 Task: Find a place to stay in Wadowice, Poland, from June 5 to June 16 for 2 adults. Set the price range between ₹14,000 and ₹18,000, with 1 bedroom, 1 bed, and 1 bathroom. Choose property types as house and flat, and select amenities like Wifi and washing machine. Filter host language to English.
Action: Mouse moved to (462, 118)
Screenshot: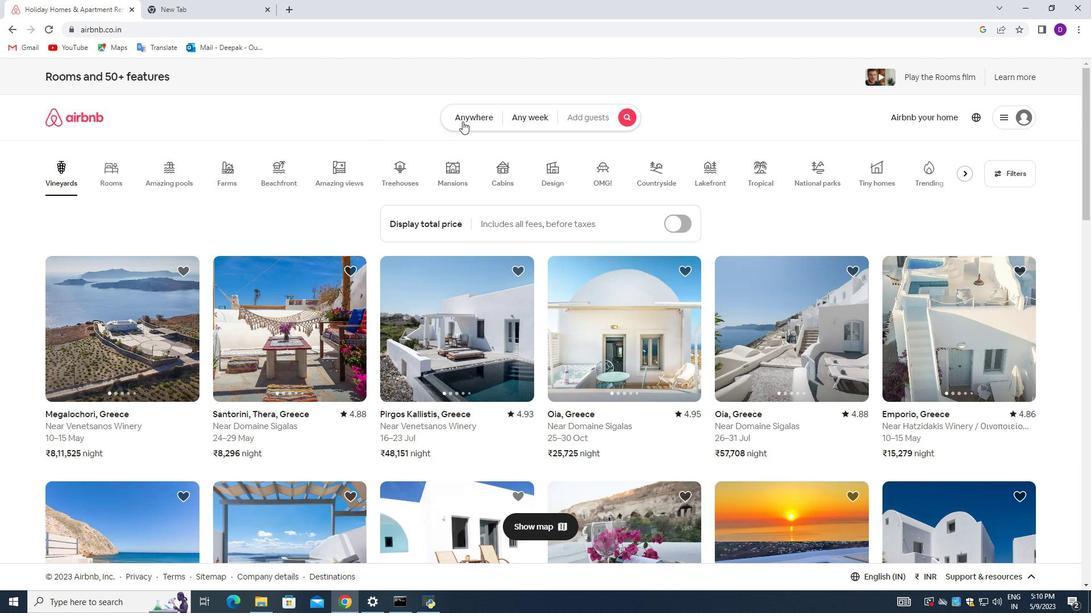 
Action: Mouse pressed left at (462, 118)
Screenshot: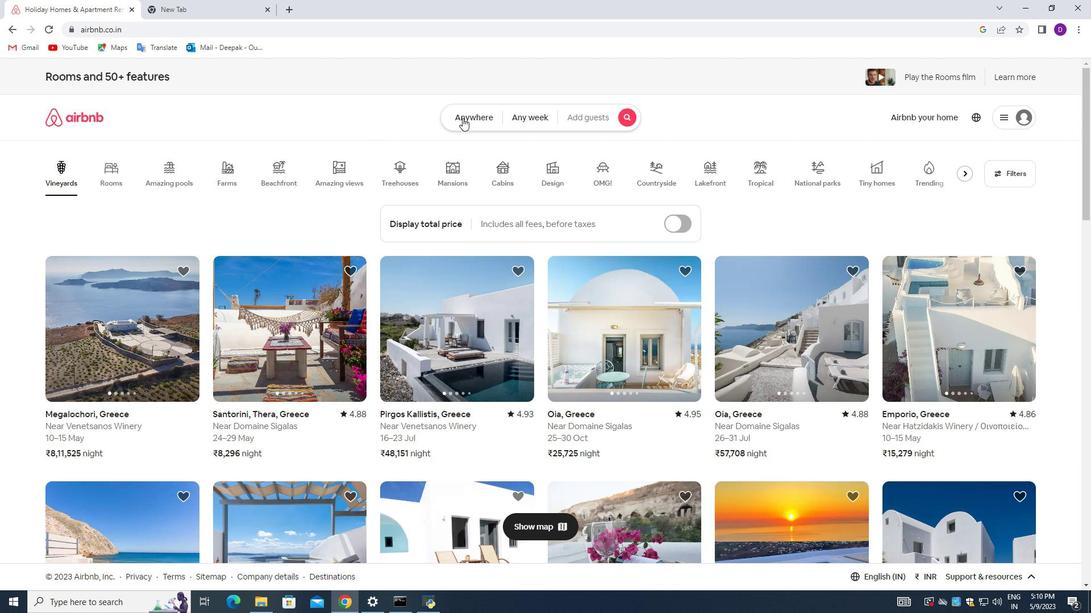 
Action: Mouse moved to (388, 162)
Screenshot: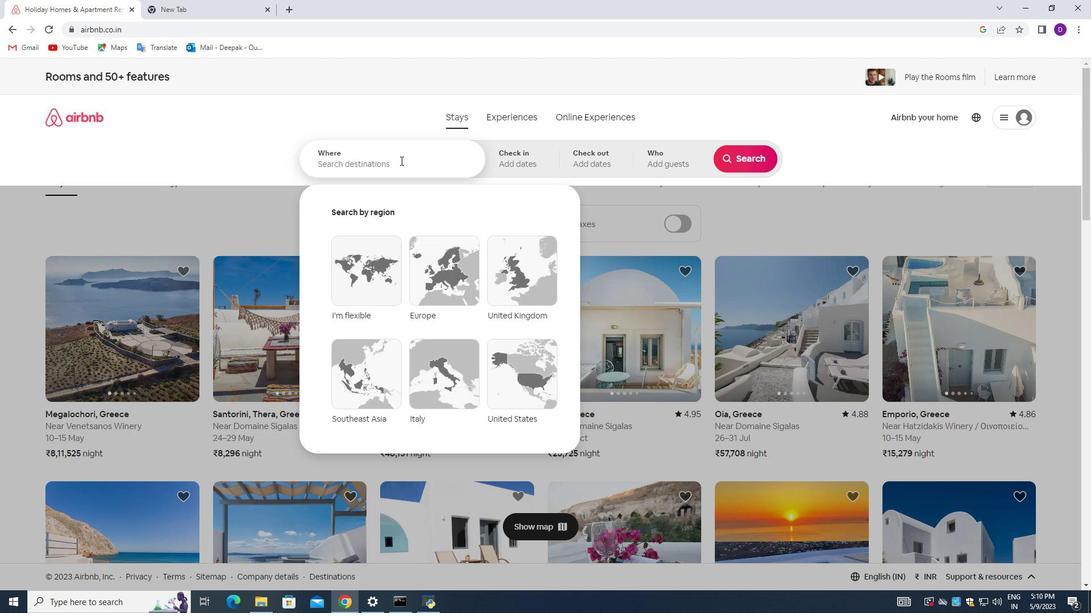 
Action: Mouse pressed left at (388, 162)
Screenshot: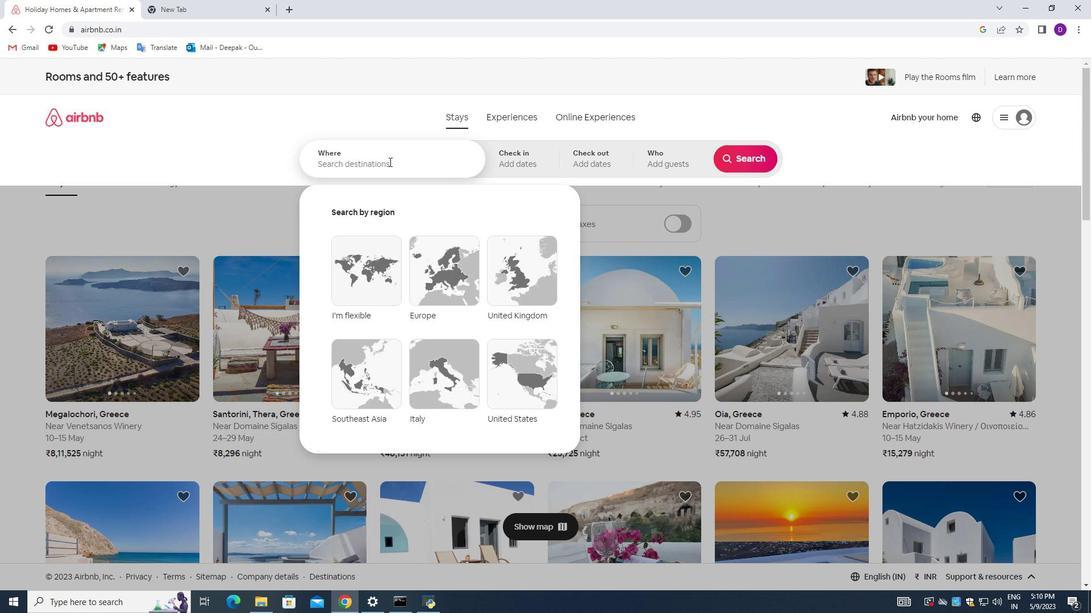 
Action: Mouse moved to (211, 270)
Screenshot: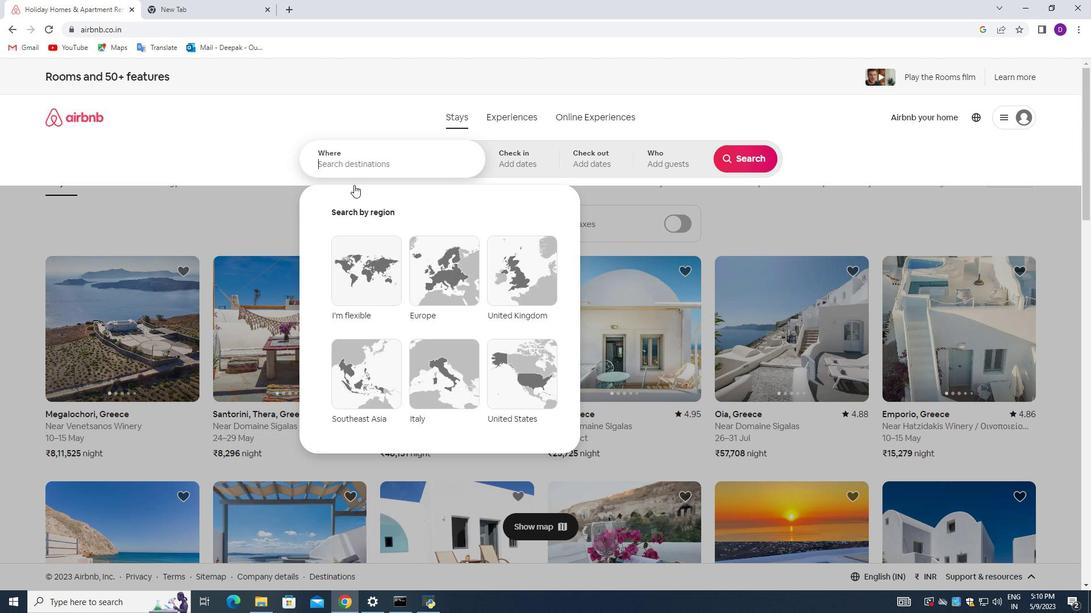 
Action: Key pressed <Key.shift_r>Wadowice,<Key.space><Key.shift>Poland<Key.enter>
Screenshot: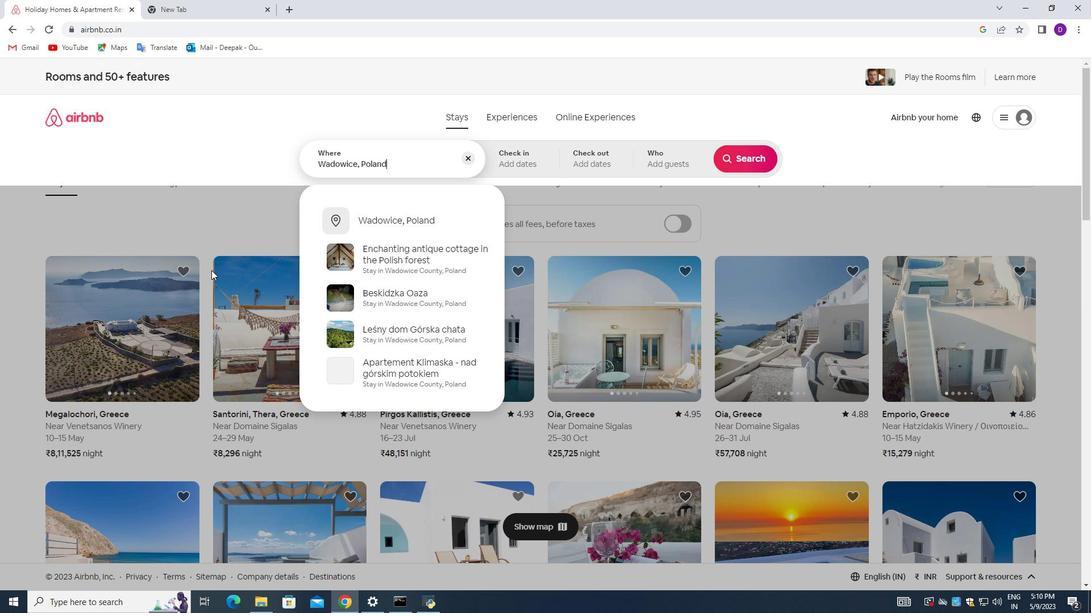 
Action: Mouse moved to (599, 327)
Screenshot: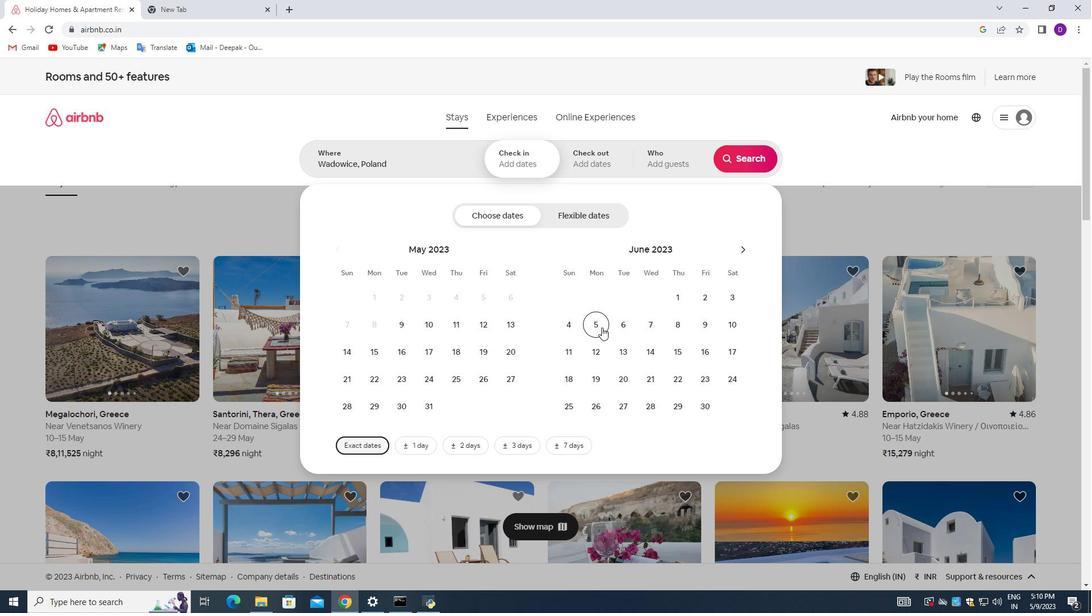 
Action: Mouse pressed left at (599, 327)
Screenshot: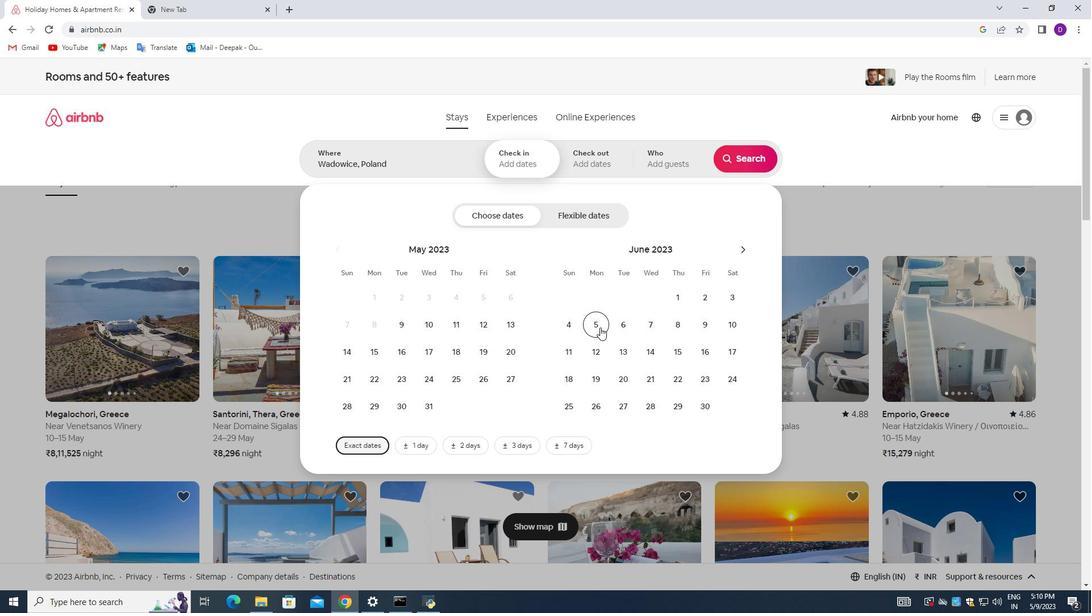
Action: Mouse moved to (696, 347)
Screenshot: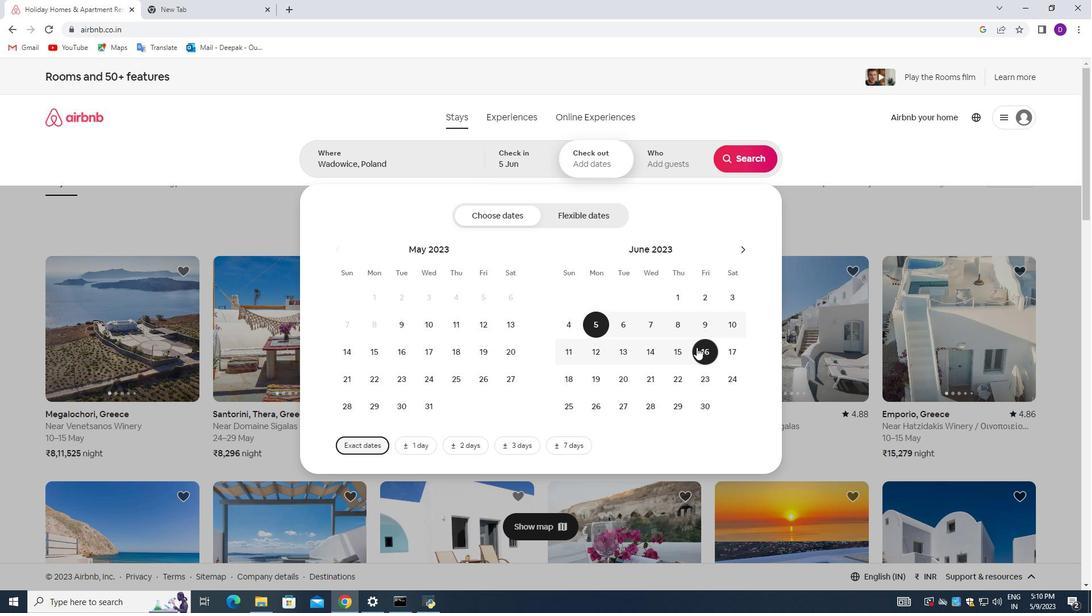 
Action: Mouse pressed left at (696, 347)
Screenshot: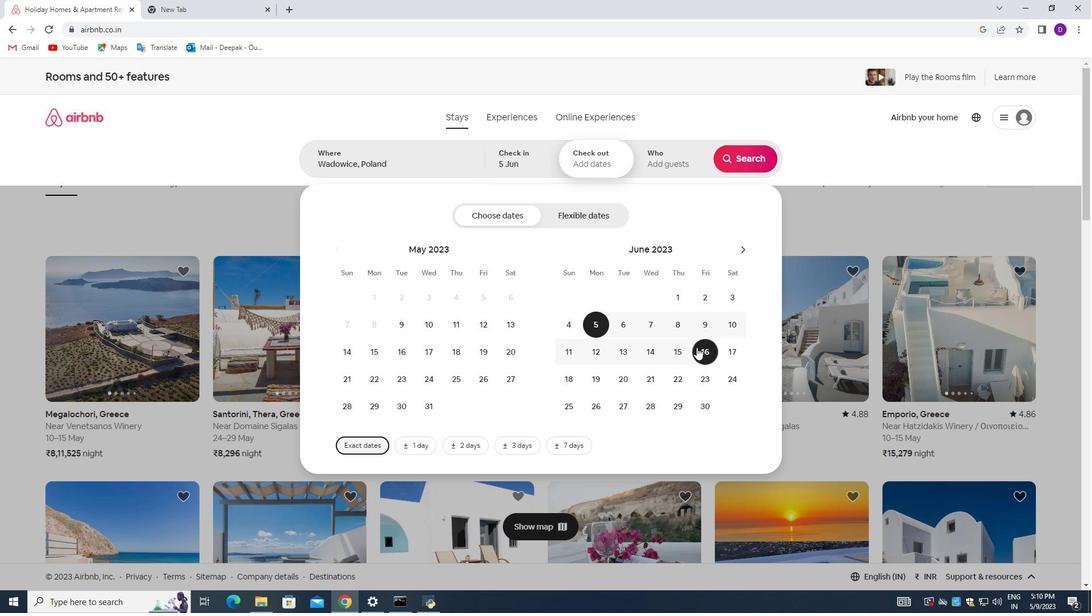 
Action: Mouse moved to (661, 158)
Screenshot: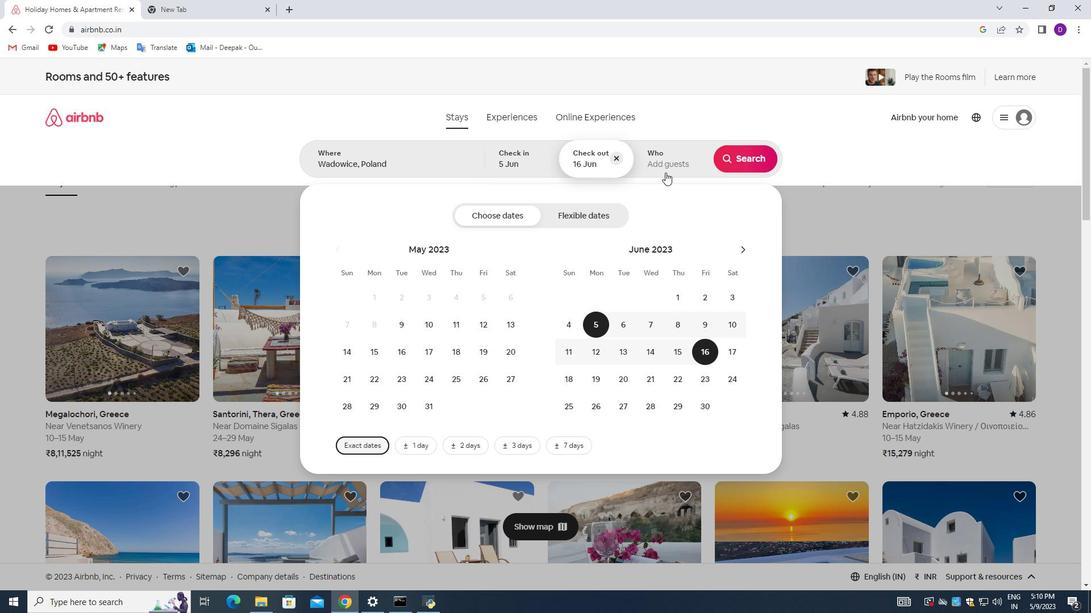 
Action: Mouse pressed left at (661, 158)
Screenshot: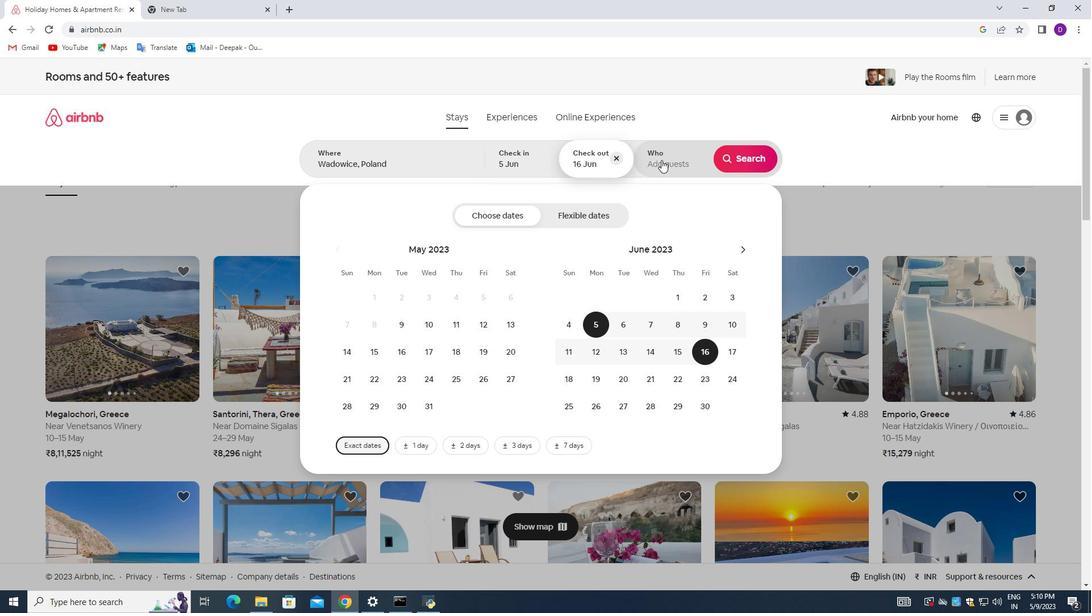 
Action: Mouse moved to (747, 219)
Screenshot: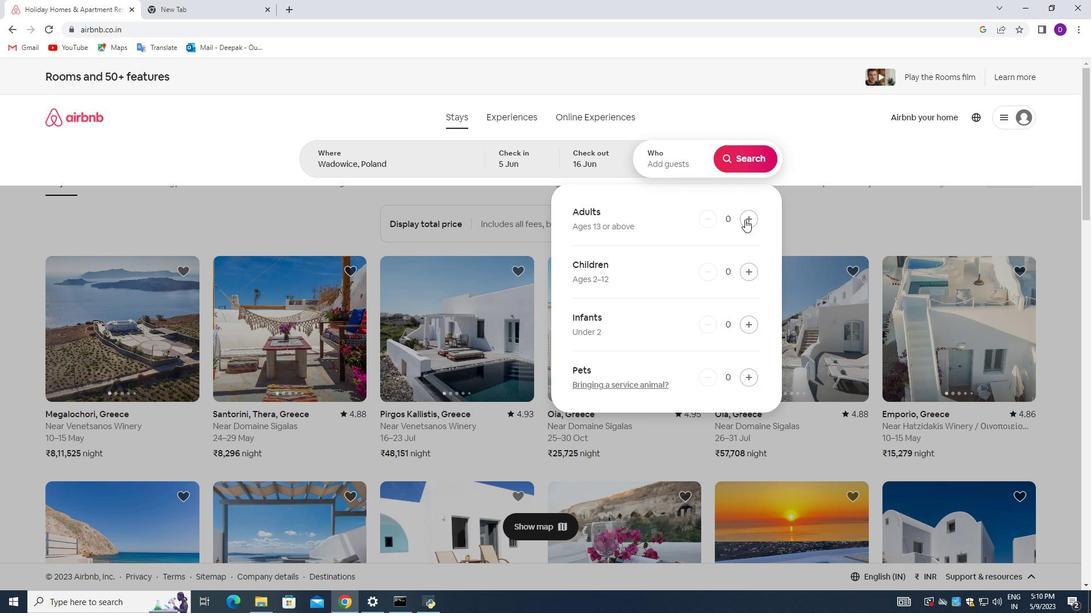 
Action: Mouse pressed left at (747, 219)
Screenshot: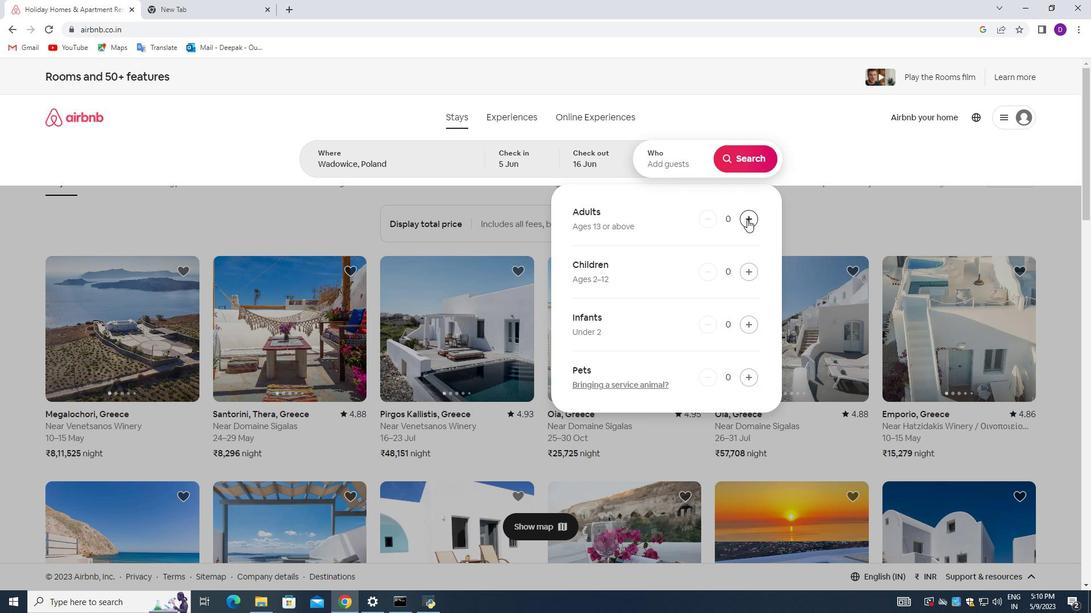 
Action: Mouse pressed left at (747, 219)
Screenshot: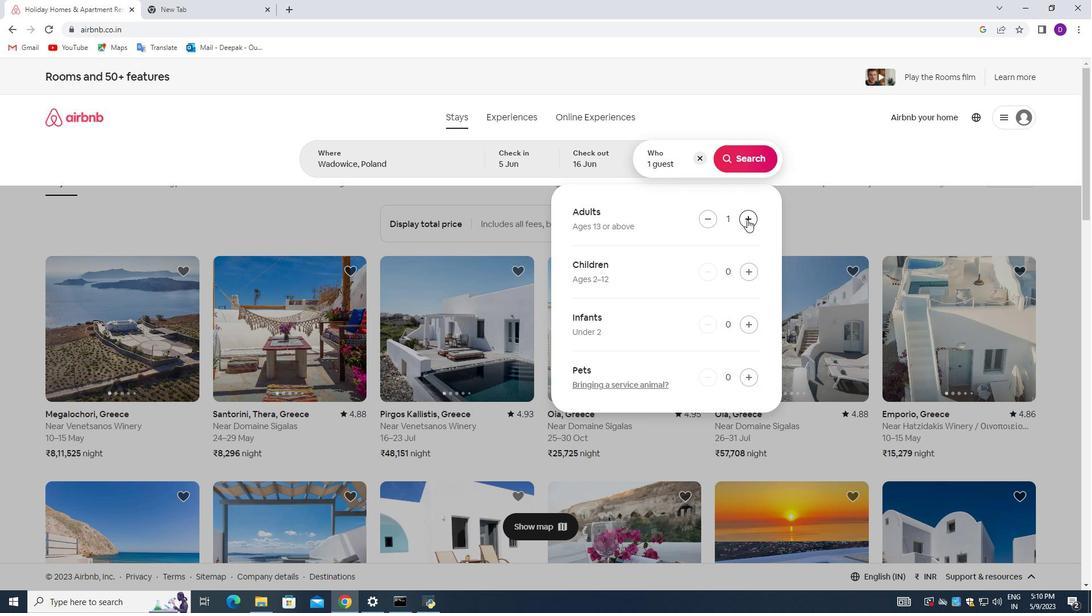
Action: Mouse moved to (746, 158)
Screenshot: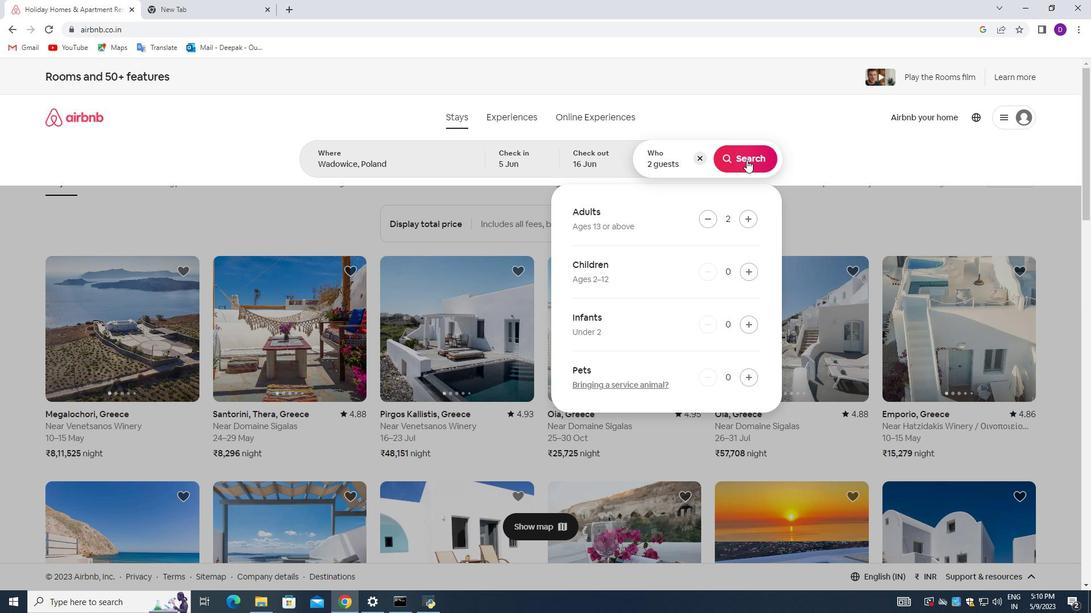 
Action: Mouse pressed left at (746, 158)
Screenshot: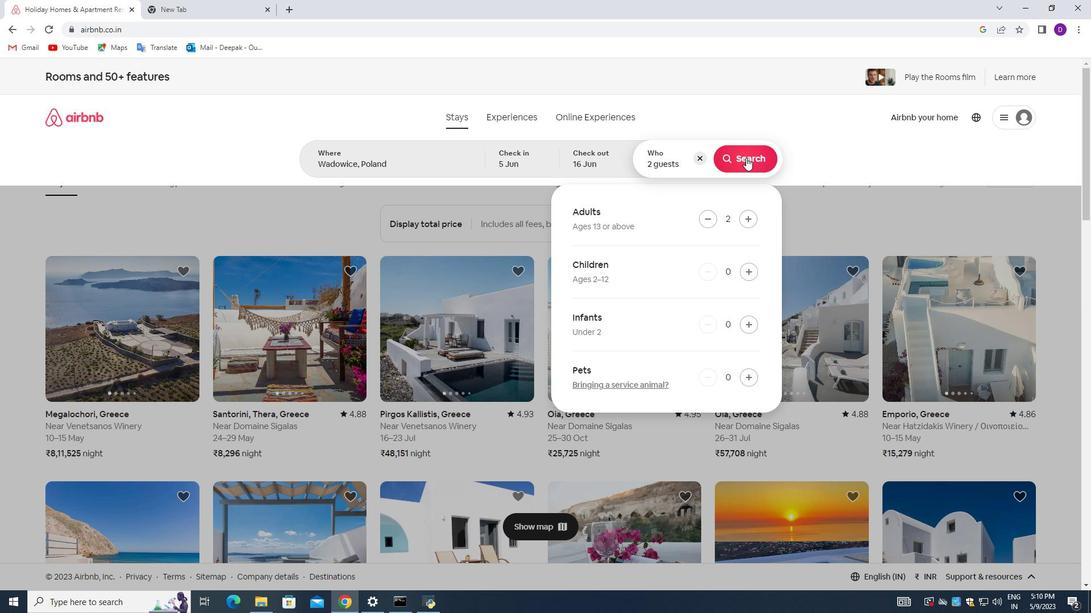 
Action: Mouse moved to (1028, 128)
Screenshot: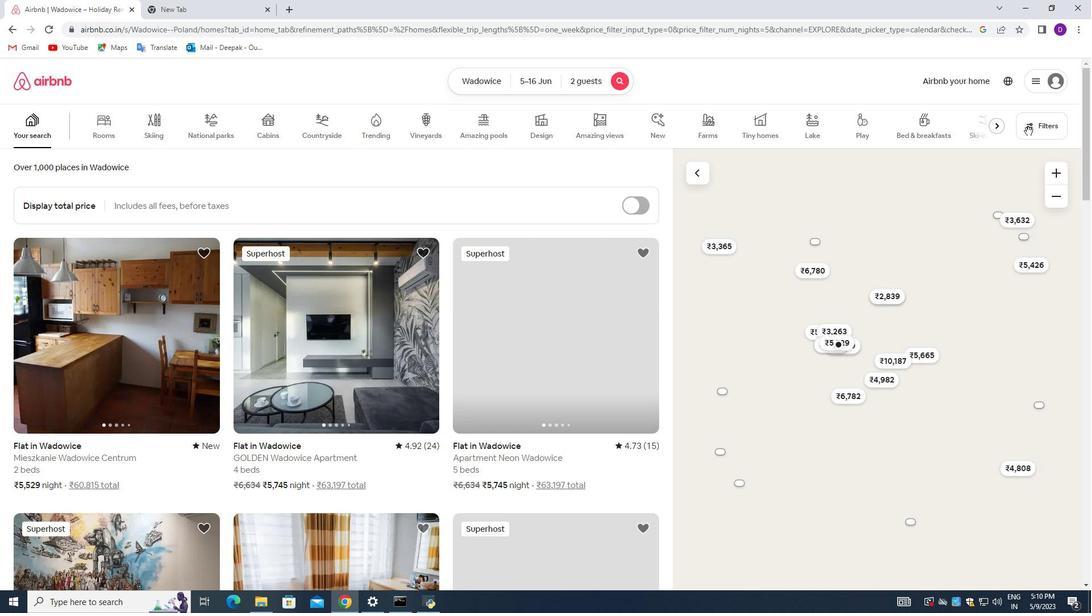 
Action: Mouse pressed left at (1028, 128)
Screenshot: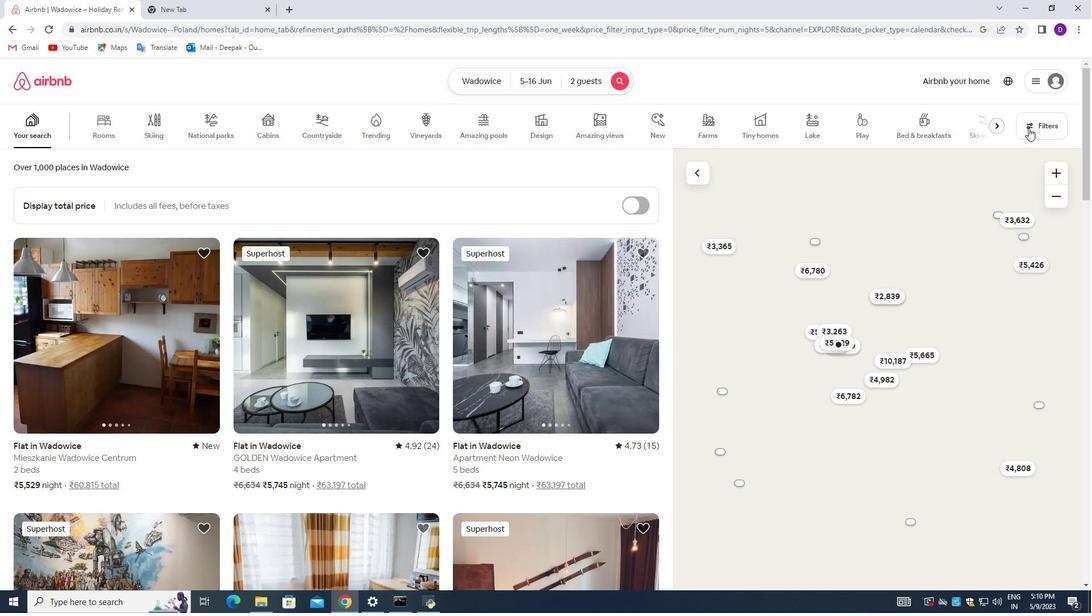 
Action: Mouse moved to (397, 408)
Screenshot: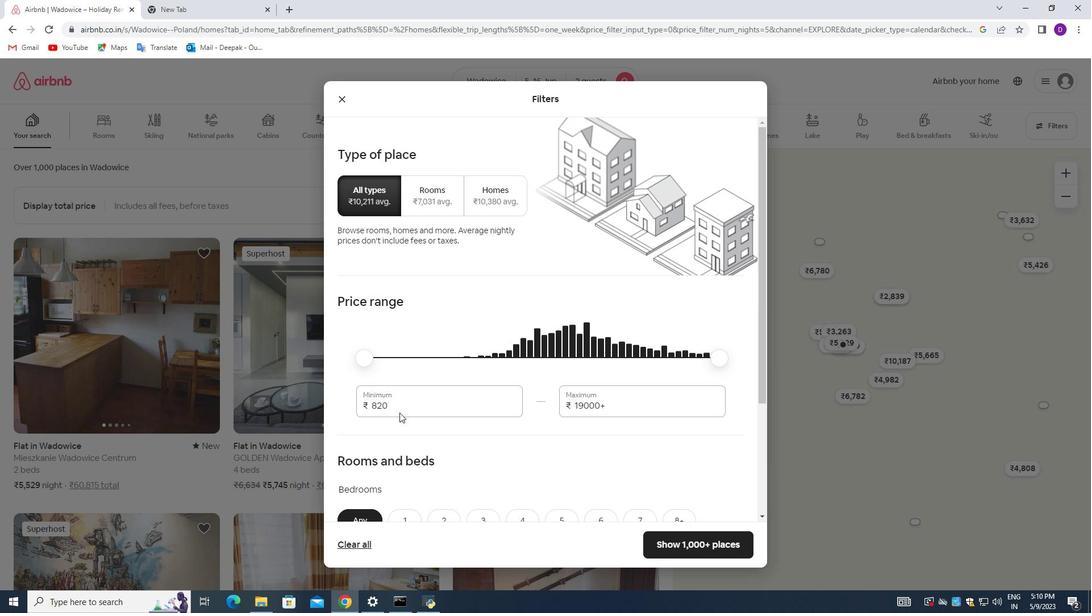
Action: Mouse pressed left at (397, 408)
Screenshot: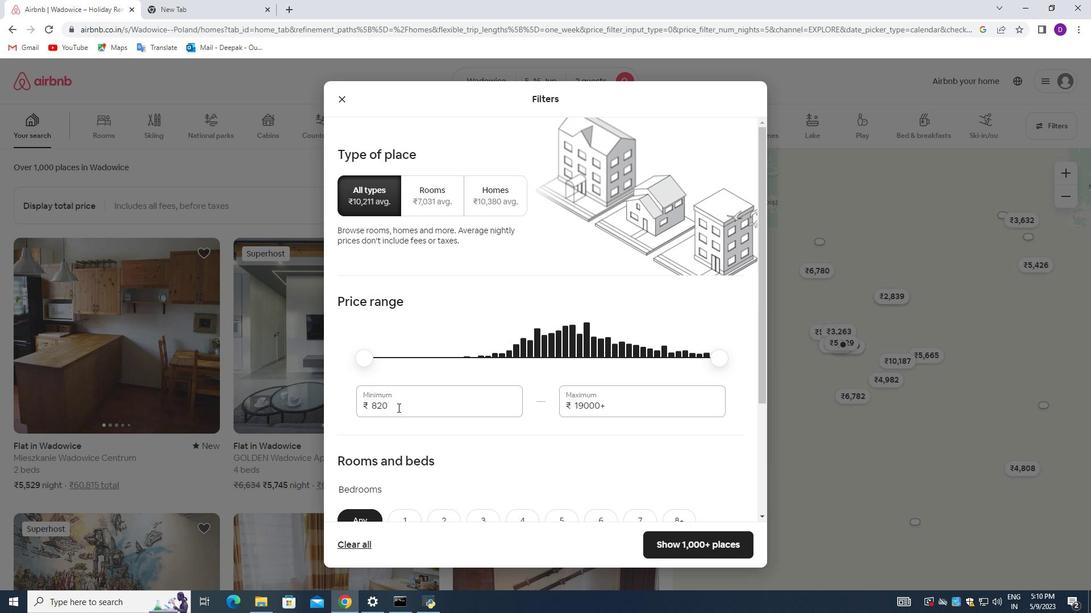 
Action: Mouse pressed left at (397, 408)
Screenshot: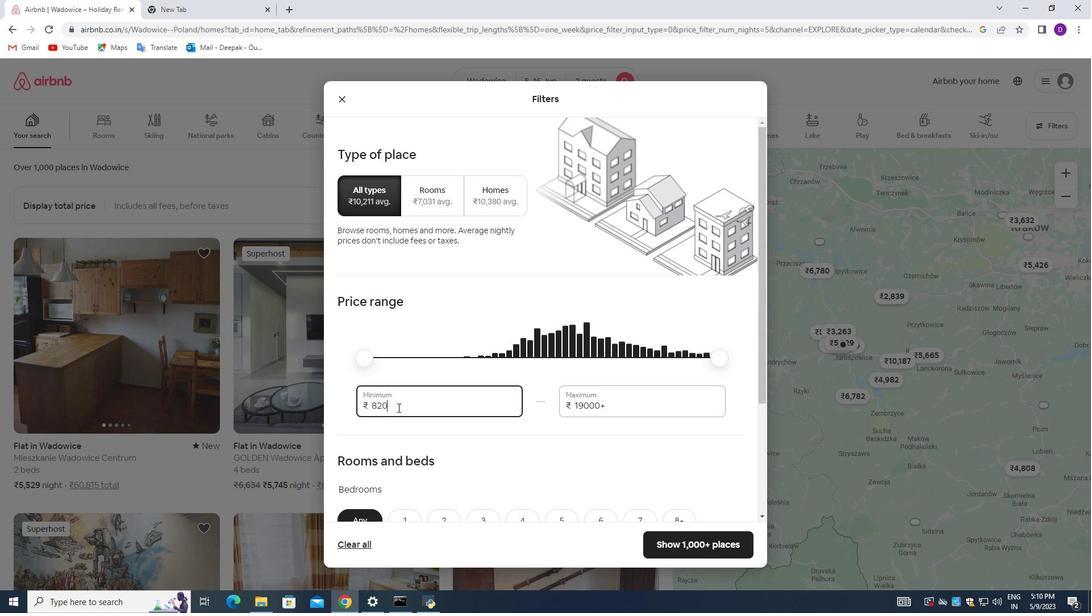 
Action: Key pressed 14000<Key.tab>18000
Screenshot: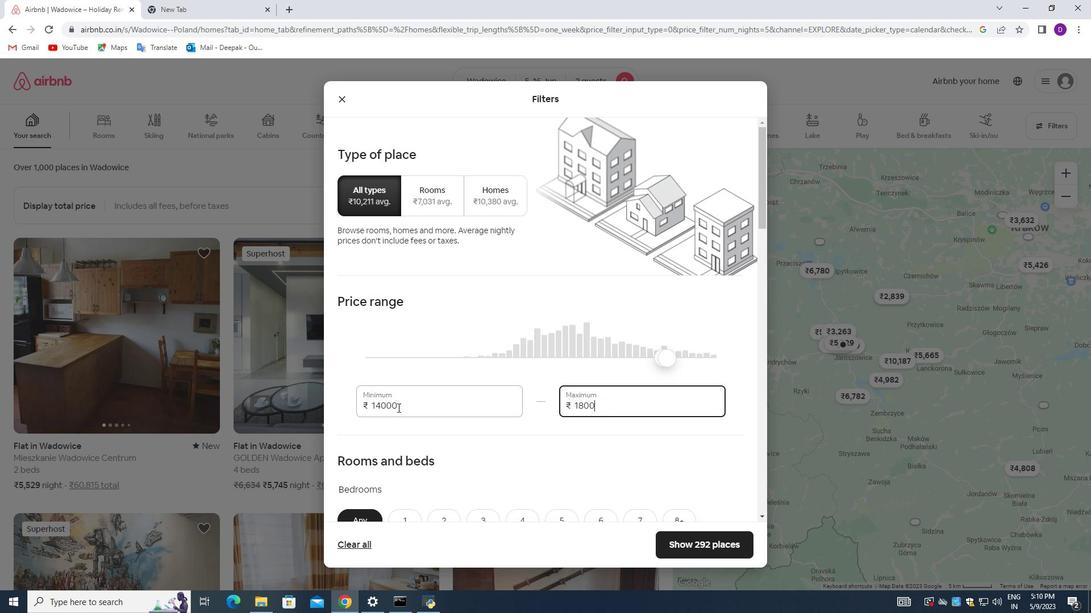 
Action: Mouse moved to (397, 316)
Screenshot: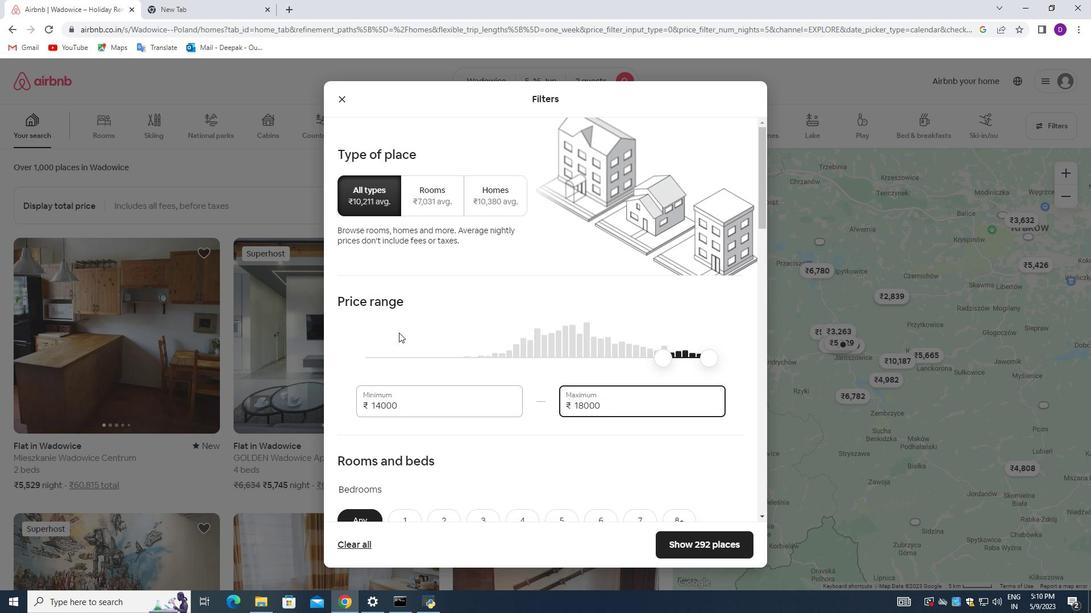 
Action: Mouse scrolled (397, 315) with delta (0, 0)
Screenshot: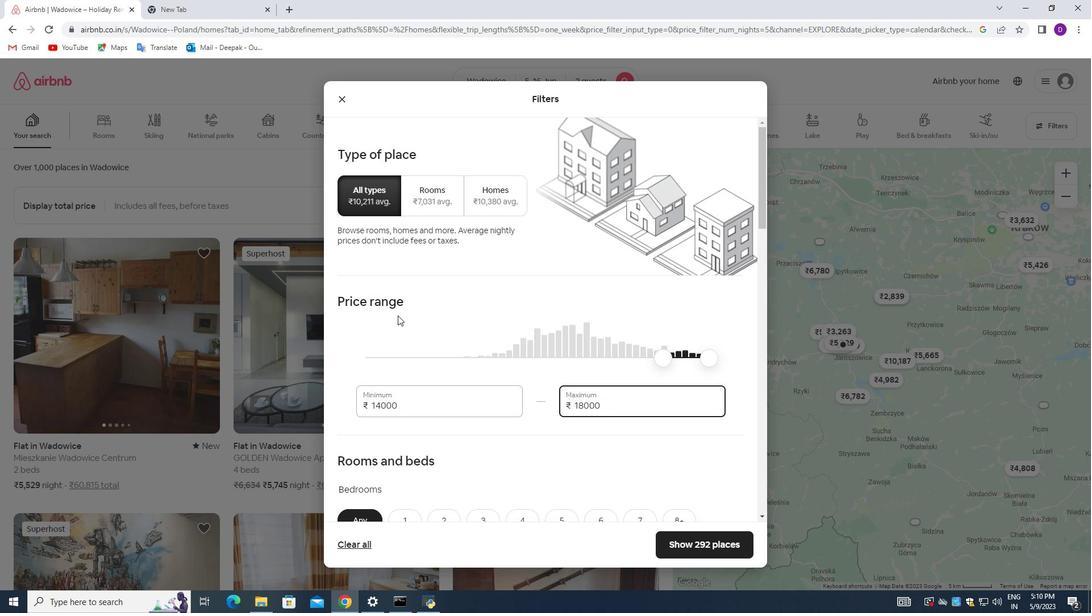 
Action: Mouse scrolled (397, 315) with delta (0, 0)
Screenshot: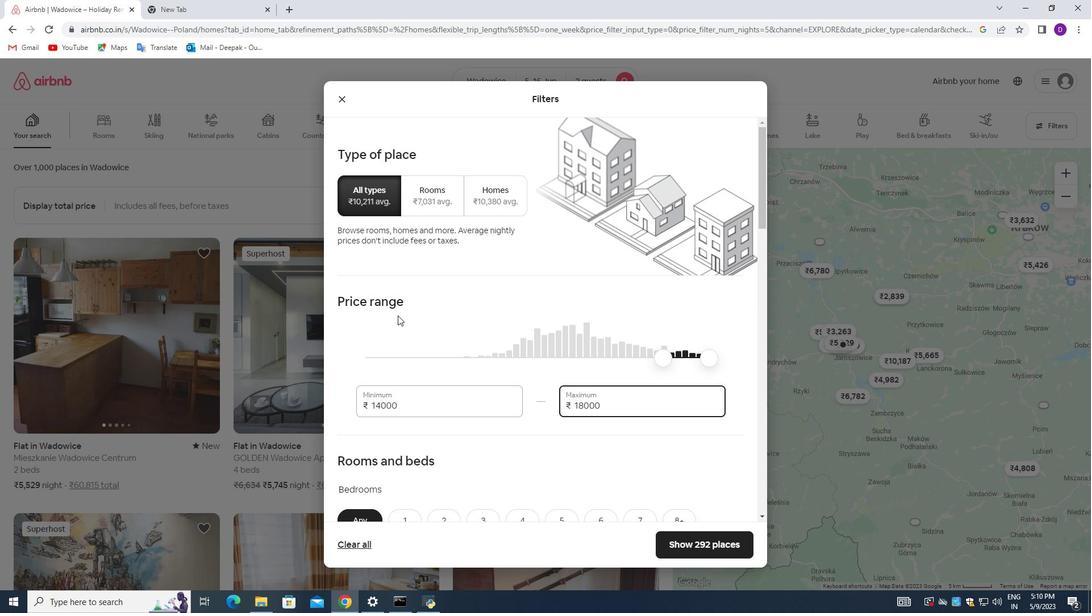 
Action: Mouse scrolled (397, 315) with delta (0, 0)
Screenshot: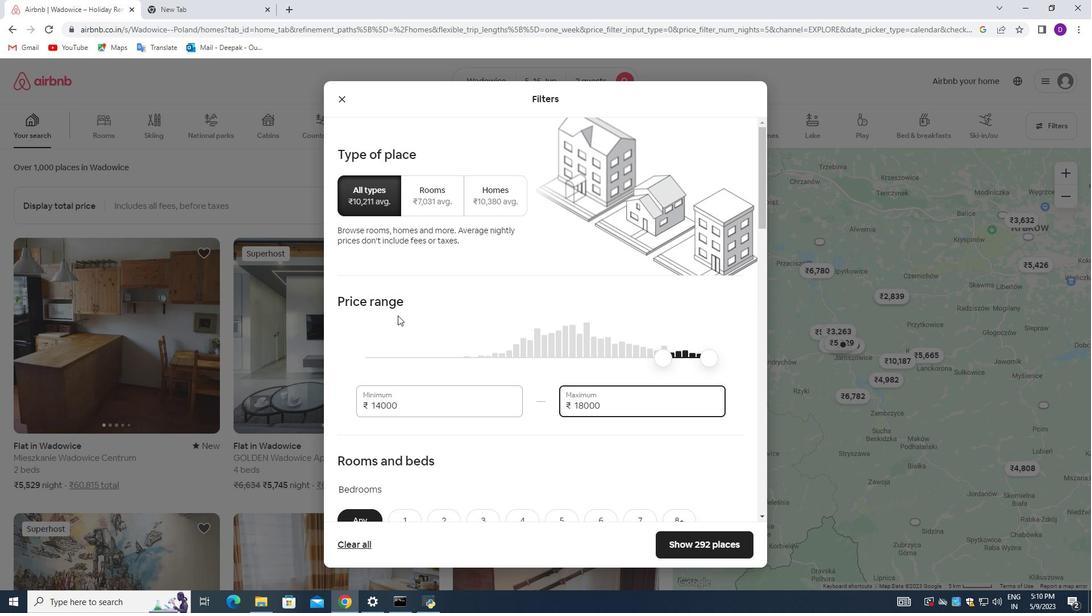 
Action: Mouse scrolled (397, 315) with delta (0, 0)
Screenshot: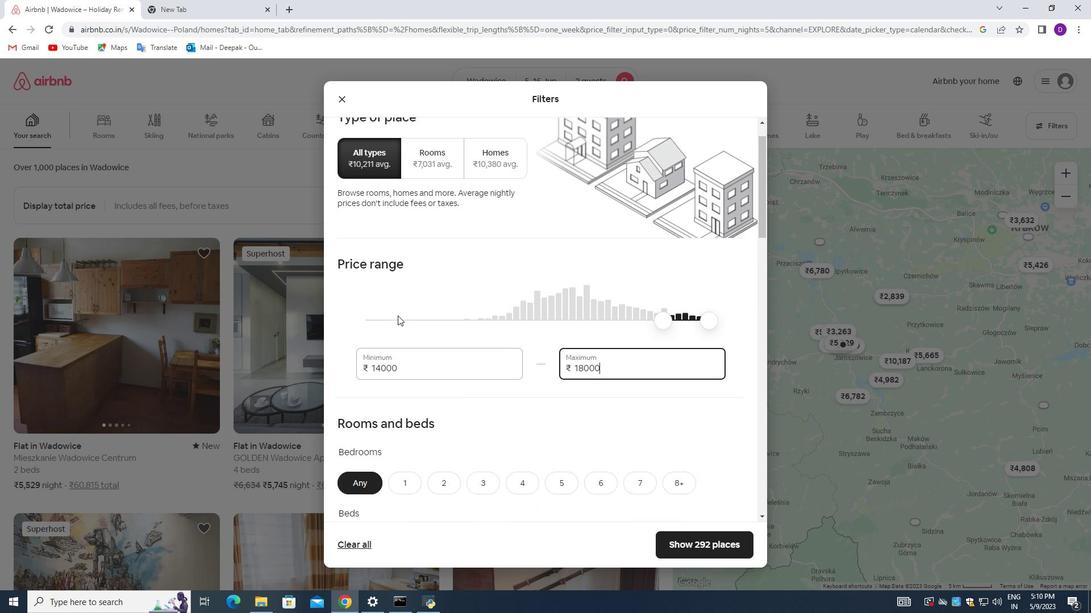 
Action: Mouse moved to (399, 294)
Screenshot: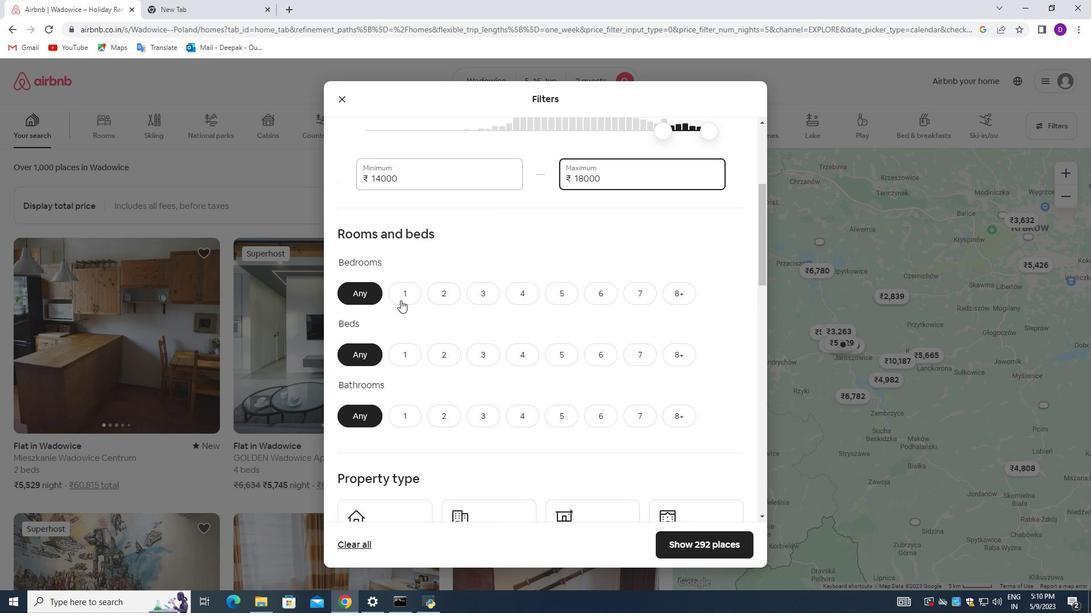 
Action: Mouse pressed left at (399, 294)
Screenshot: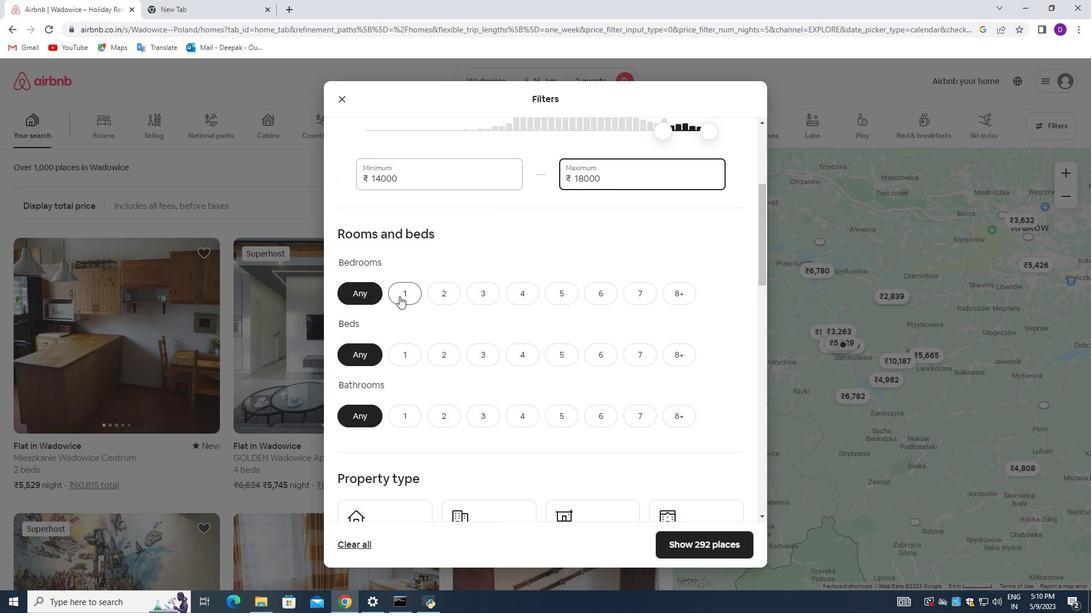 
Action: Mouse moved to (403, 349)
Screenshot: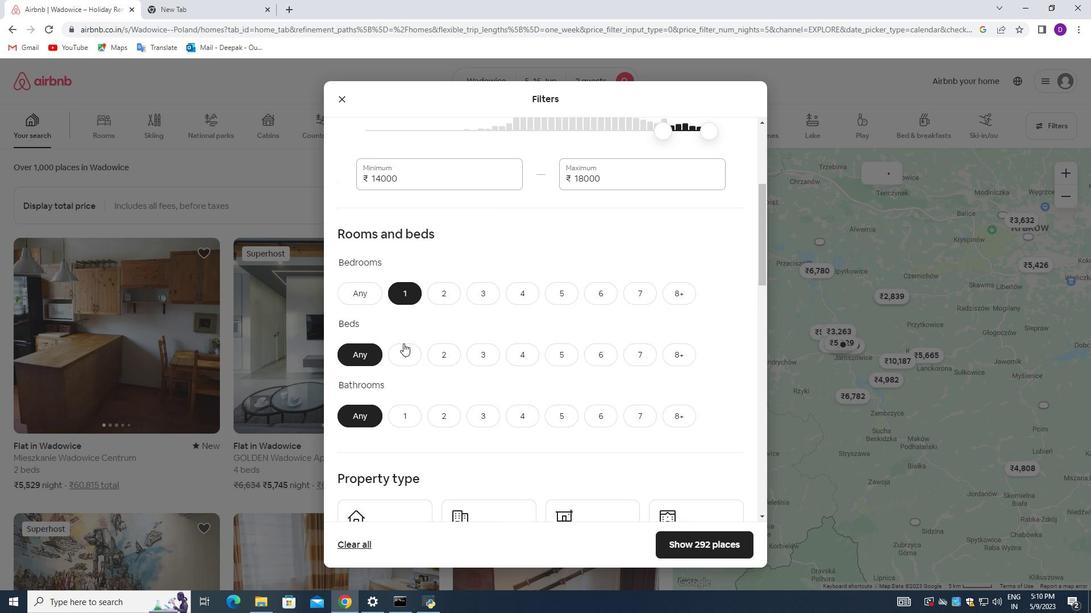 
Action: Mouse pressed left at (403, 349)
Screenshot: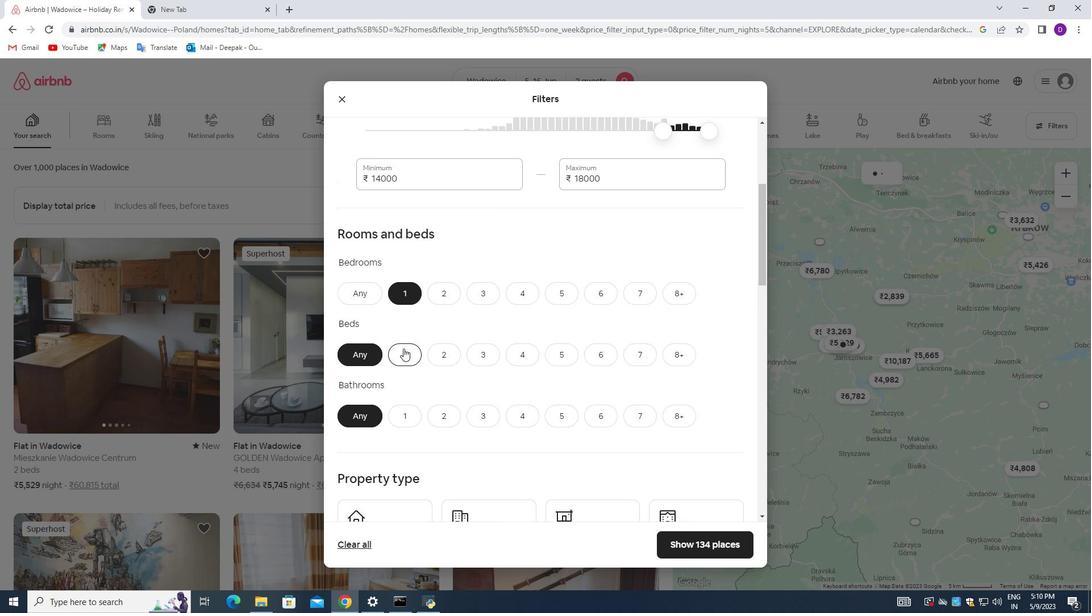 
Action: Mouse moved to (405, 419)
Screenshot: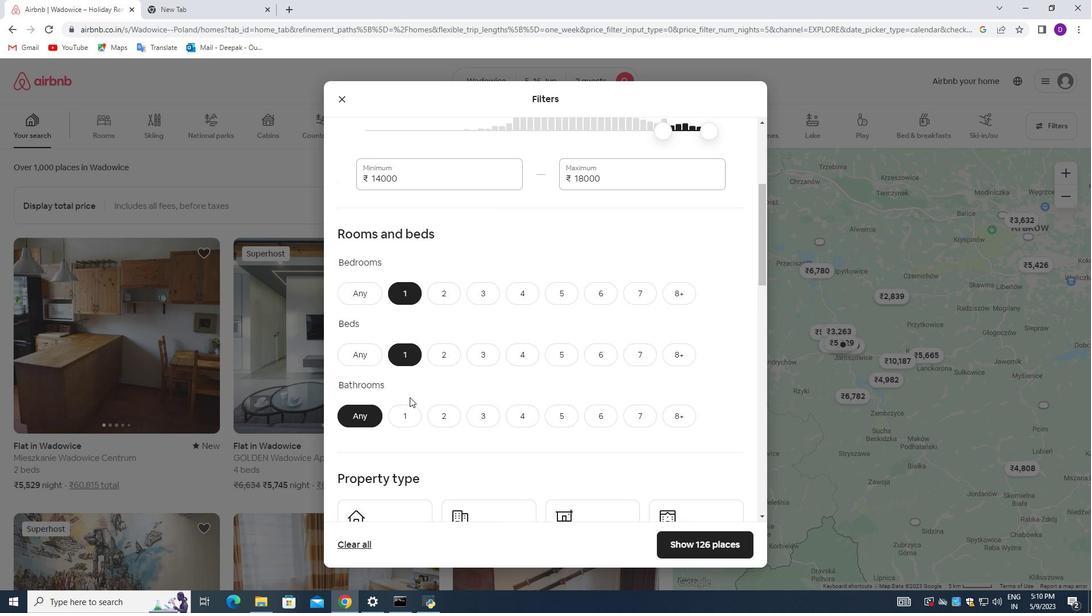 
Action: Mouse pressed left at (405, 419)
Screenshot: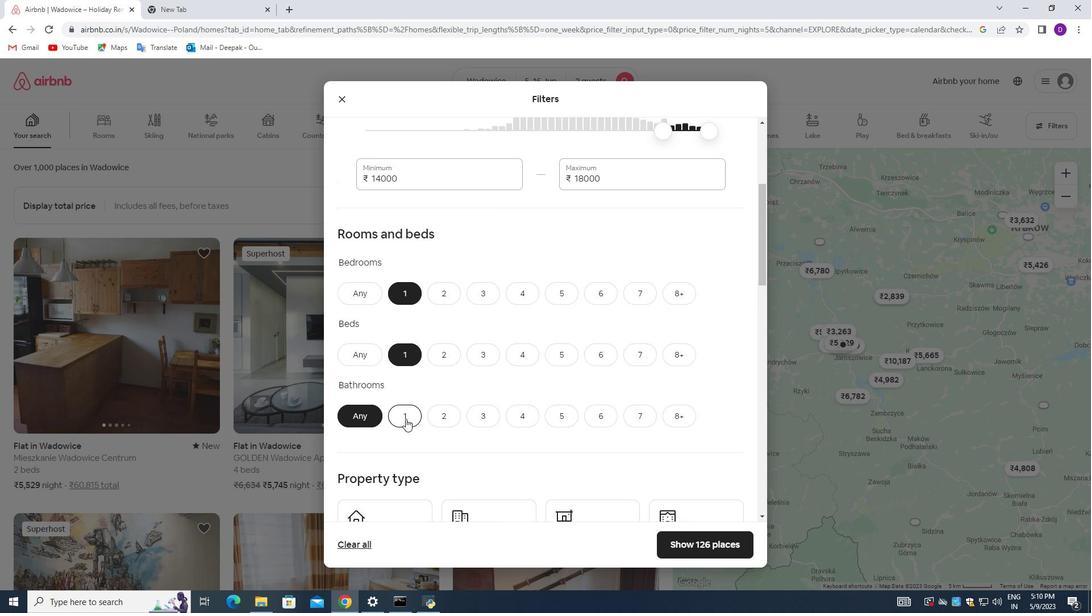 
Action: Mouse moved to (474, 296)
Screenshot: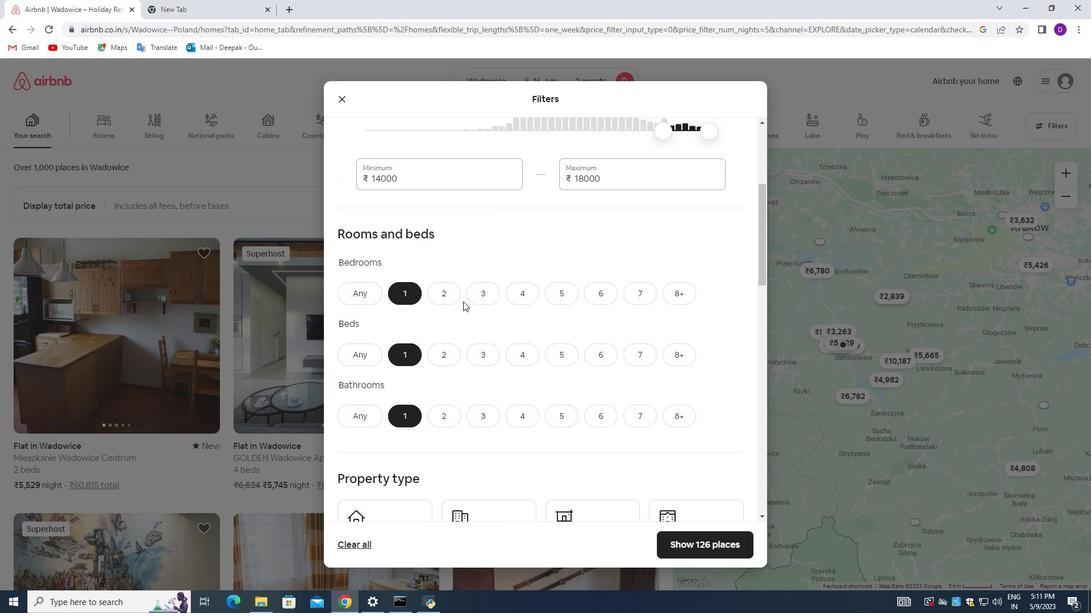 
Action: Mouse scrolled (474, 295) with delta (0, 0)
Screenshot: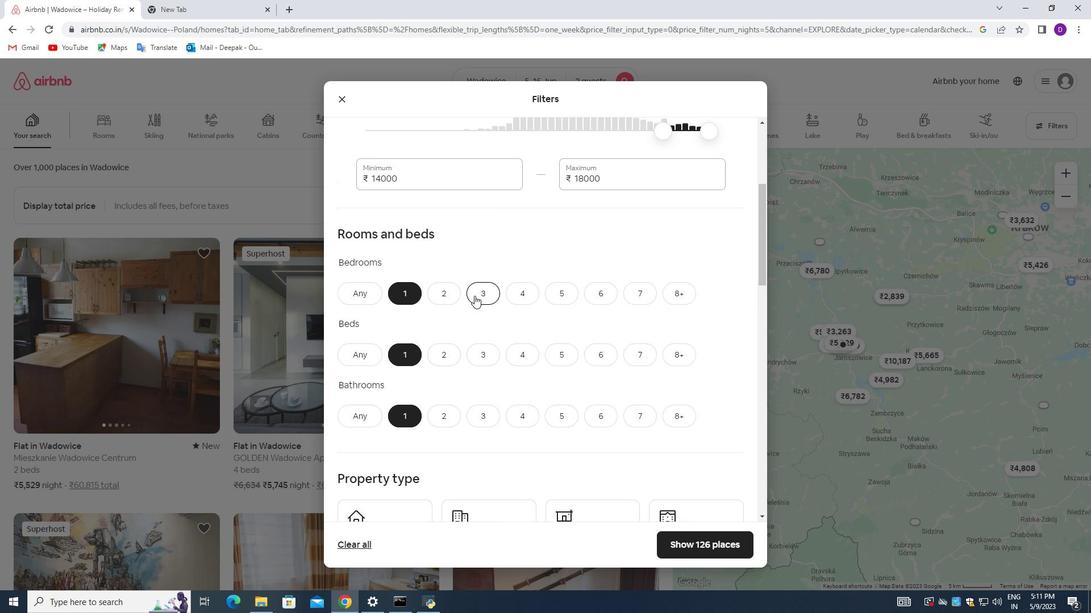 
Action: Mouse scrolled (474, 295) with delta (0, 0)
Screenshot: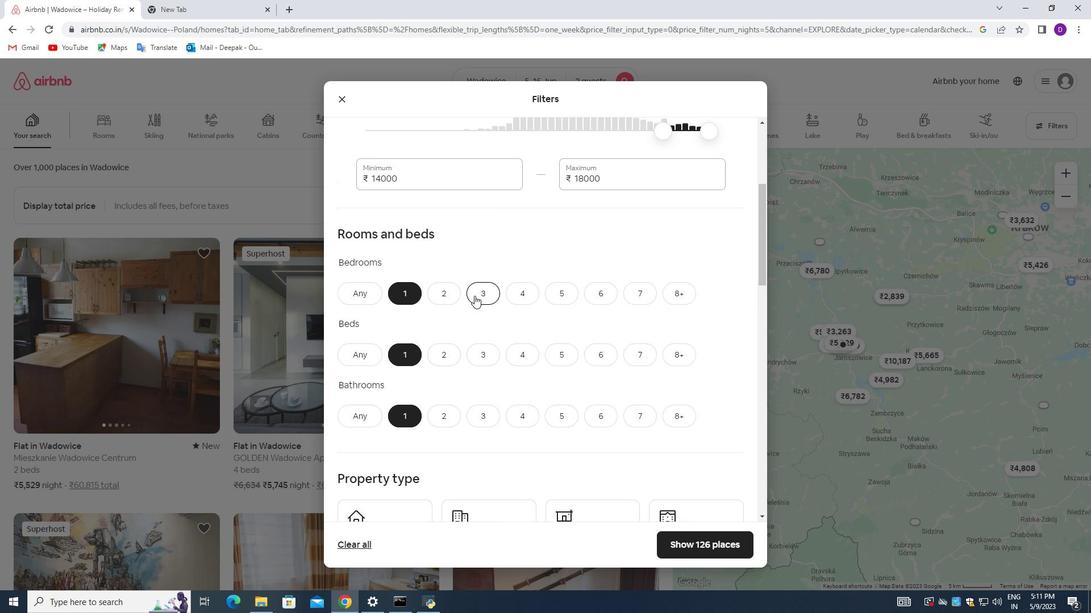 
Action: Mouse moved to (416, 399)
Screenshot: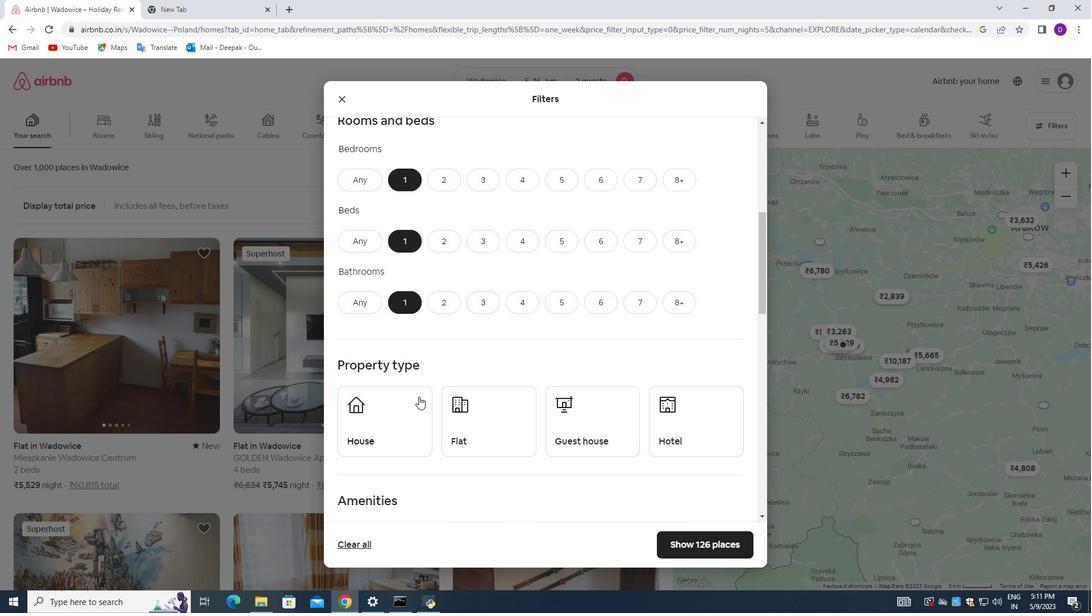 
Action: Mouse pressed left at (416, 399)
Screenshot: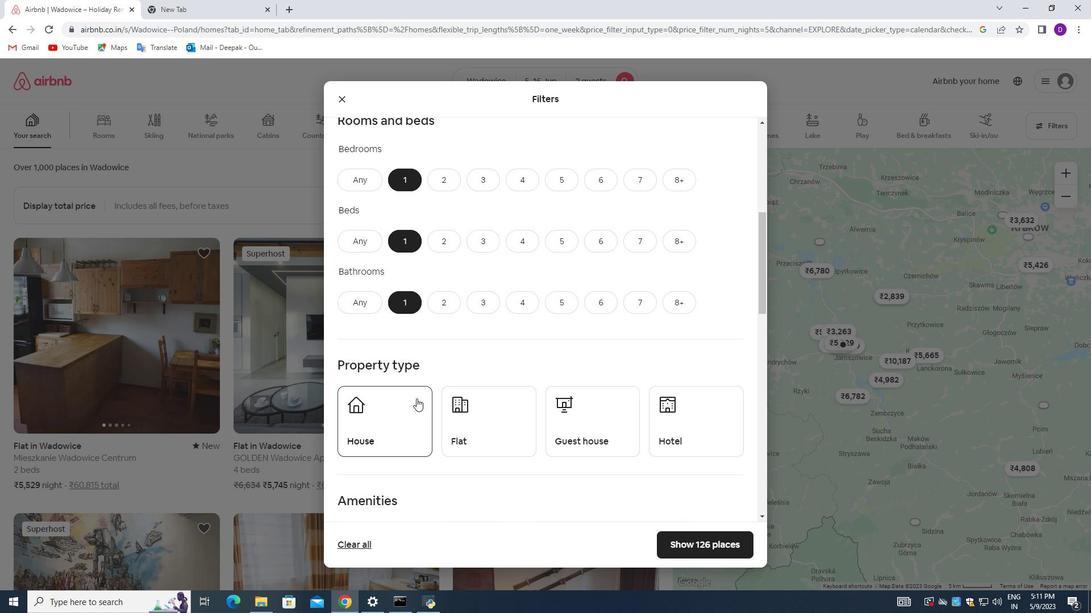 
Action: Mouse moved to (472, 405)
Screenshot: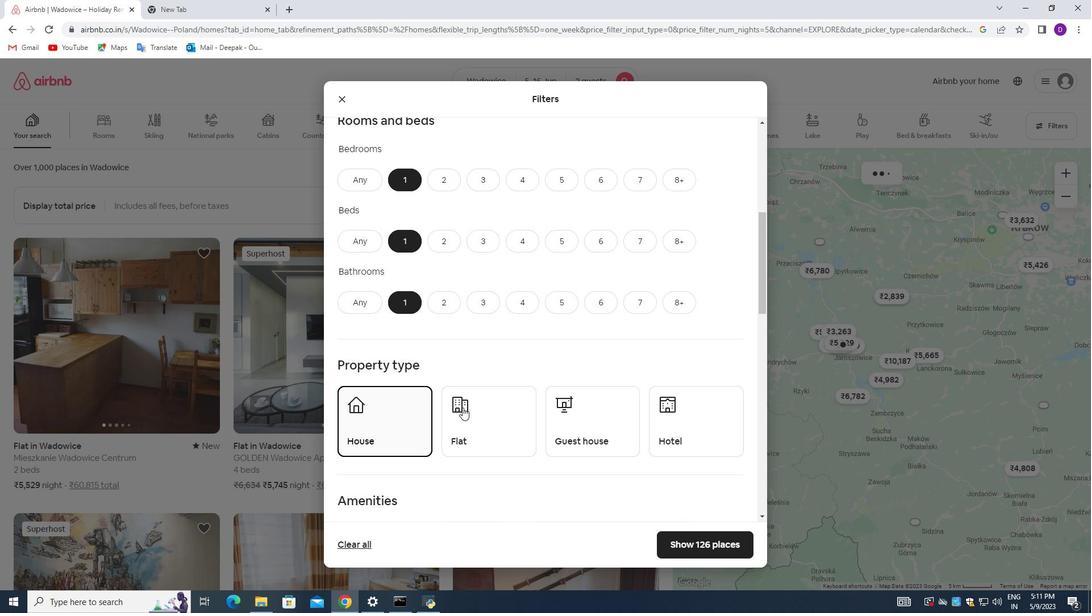 
Action: Mouse pressed left at (472, 405)
Screenshot: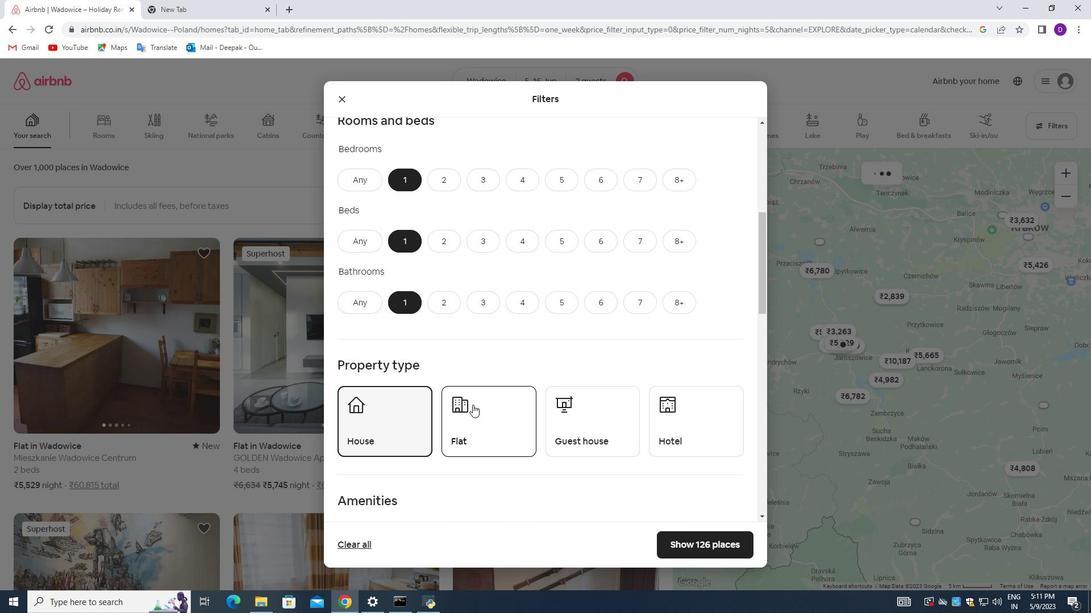 
Action: Mouse moved to (565, 412)
Screenshot: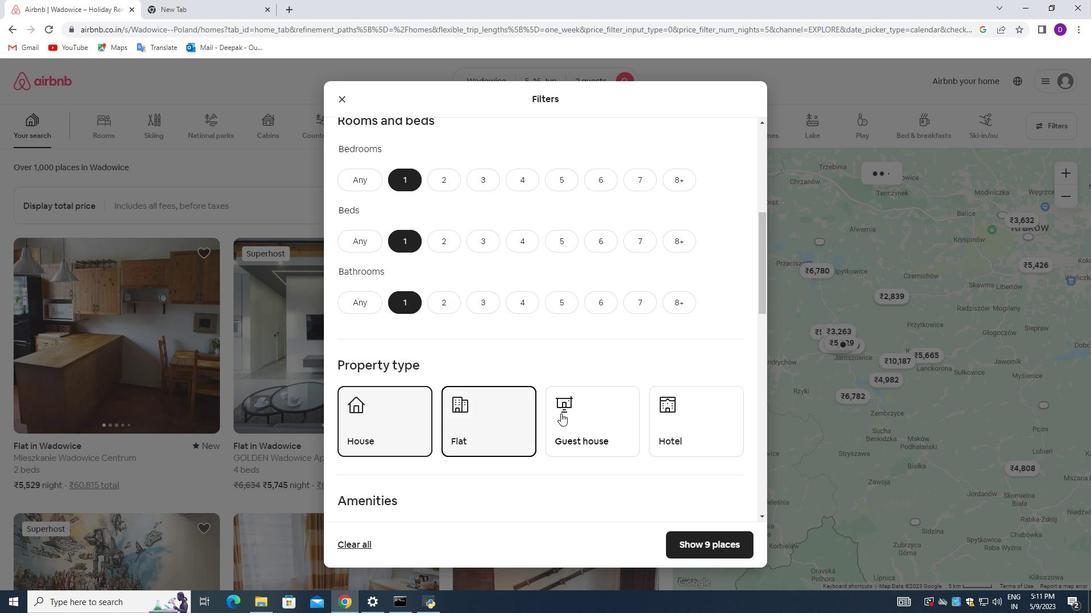 
Action: Mouse pressed left at (565, 412)
Screenshot: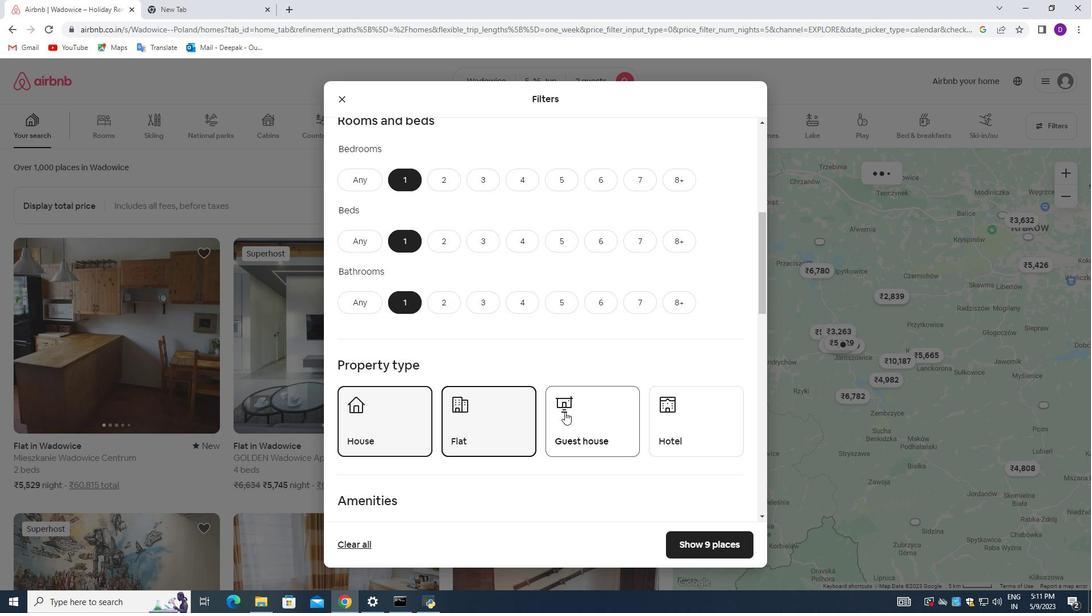 
Action: Mouse moved to (665, 413)
Screenshot: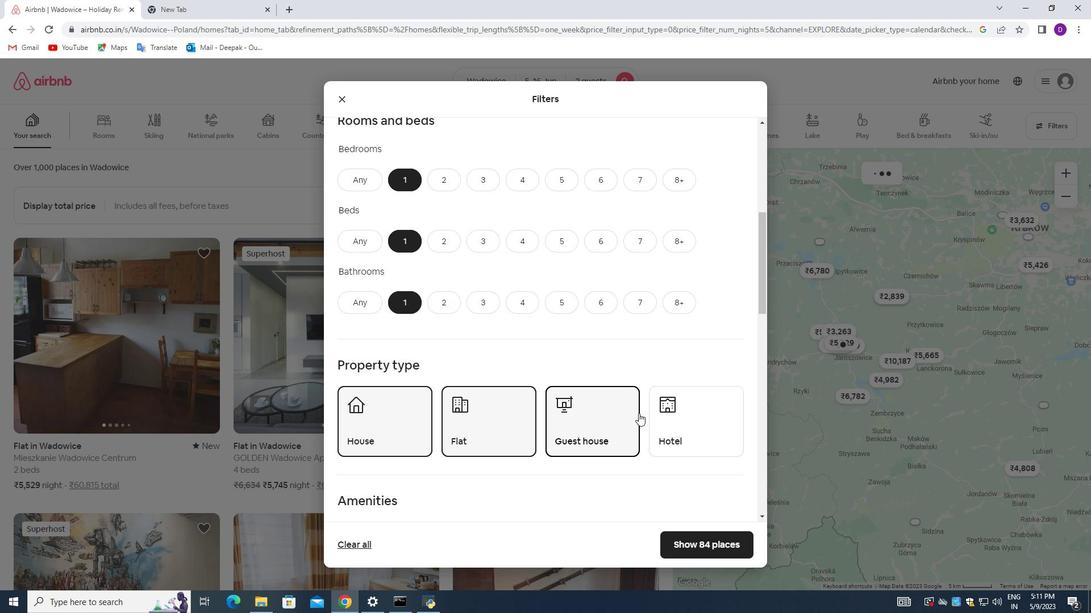 
Action: Mouse pressed left at (665, 413)
Screenshot: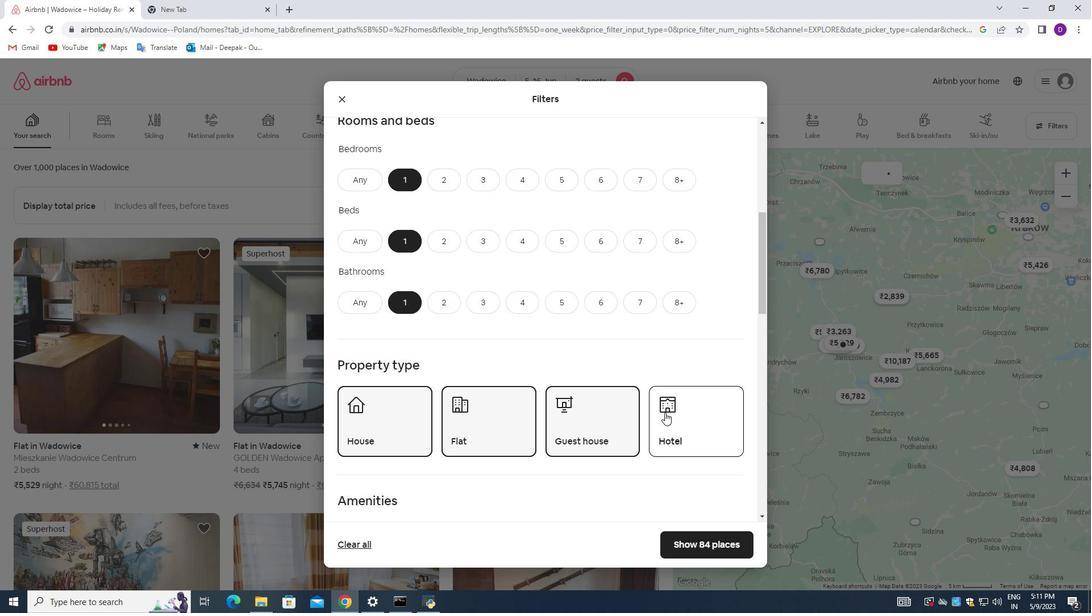
Action: Mouse moved to (471, 339)
Screenshot: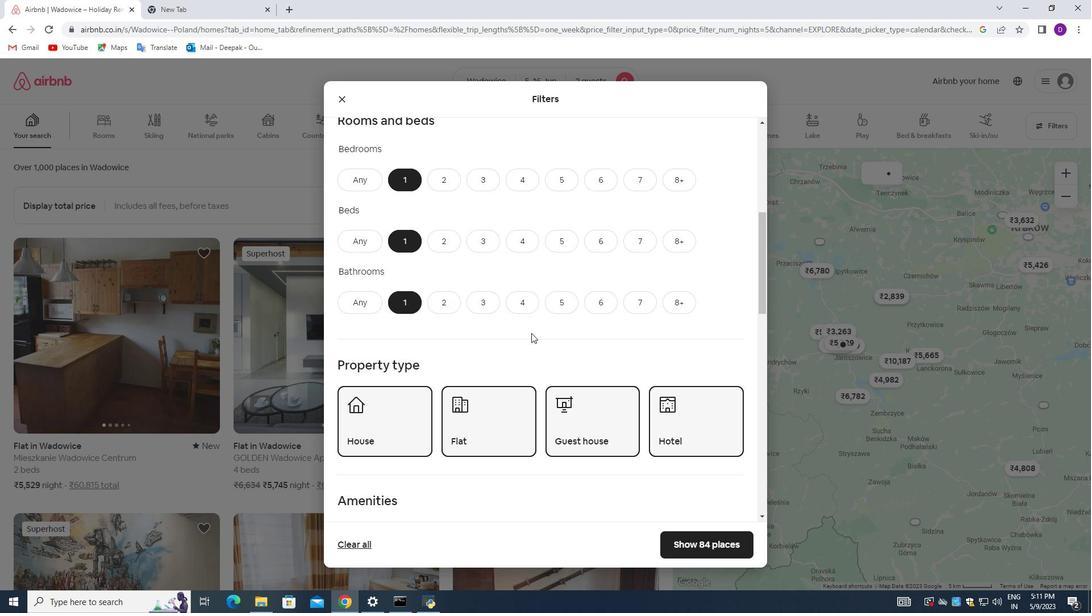 
Action: Mouse scrolled (471, 339) with delta (0, 0)
Screenshot: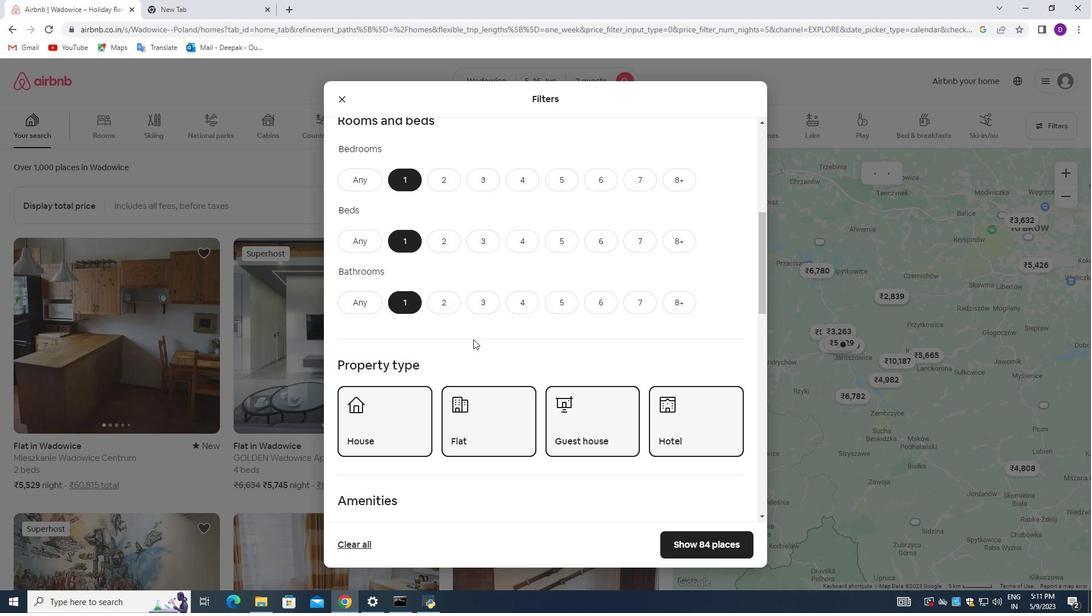 
Action: Mouse moved to (470, 339)
Screenshot: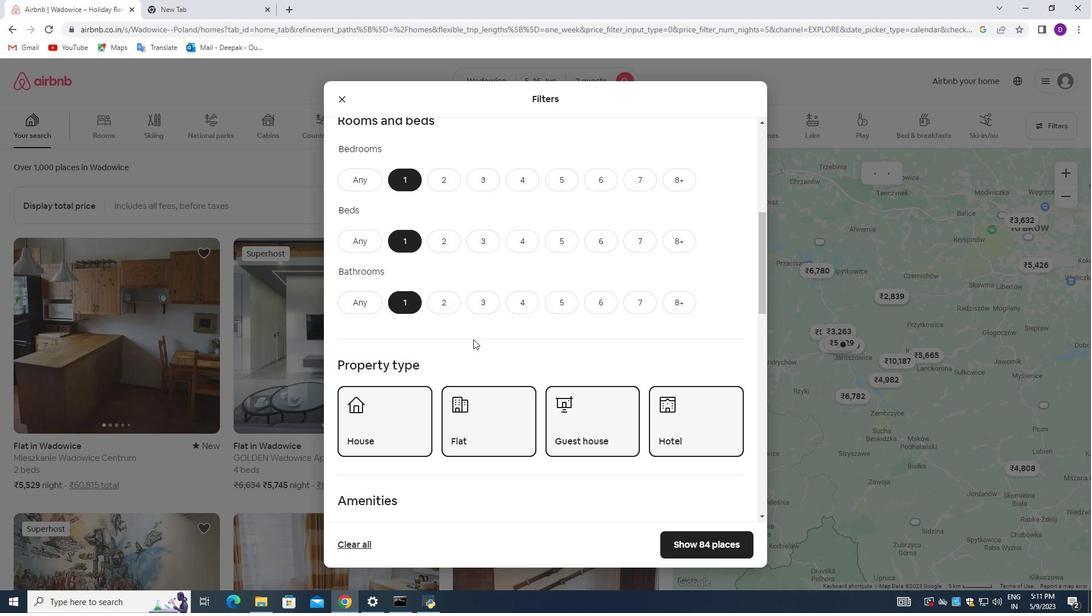 
Action: Mouse scrolled (470, 339) with delta (0, 0)
Screenshot: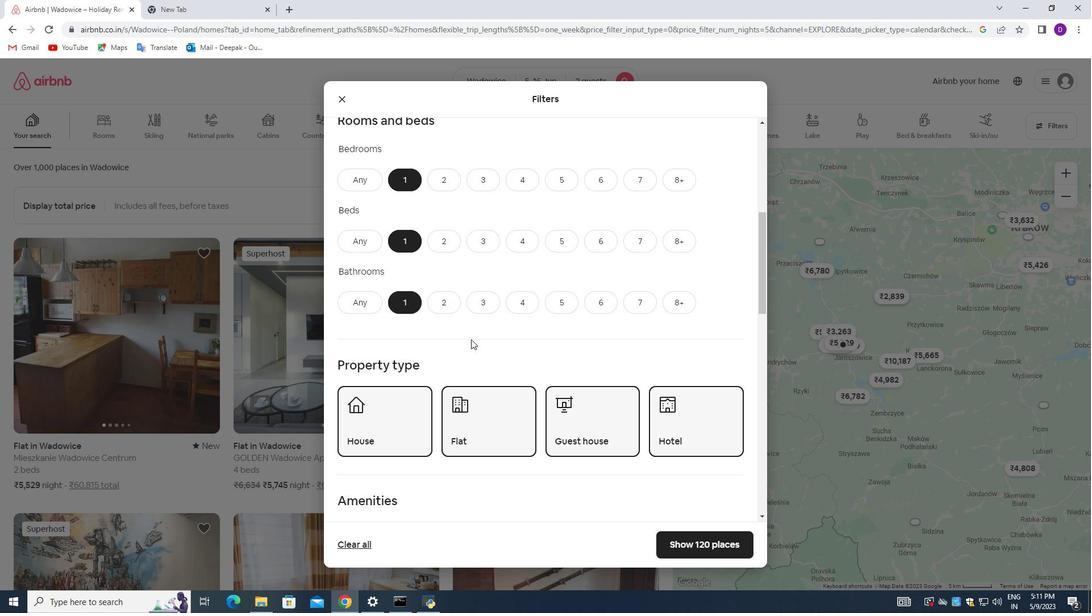 
Action: Mouse scrolled (470, 339) with delta (0, 0)
Screenshot: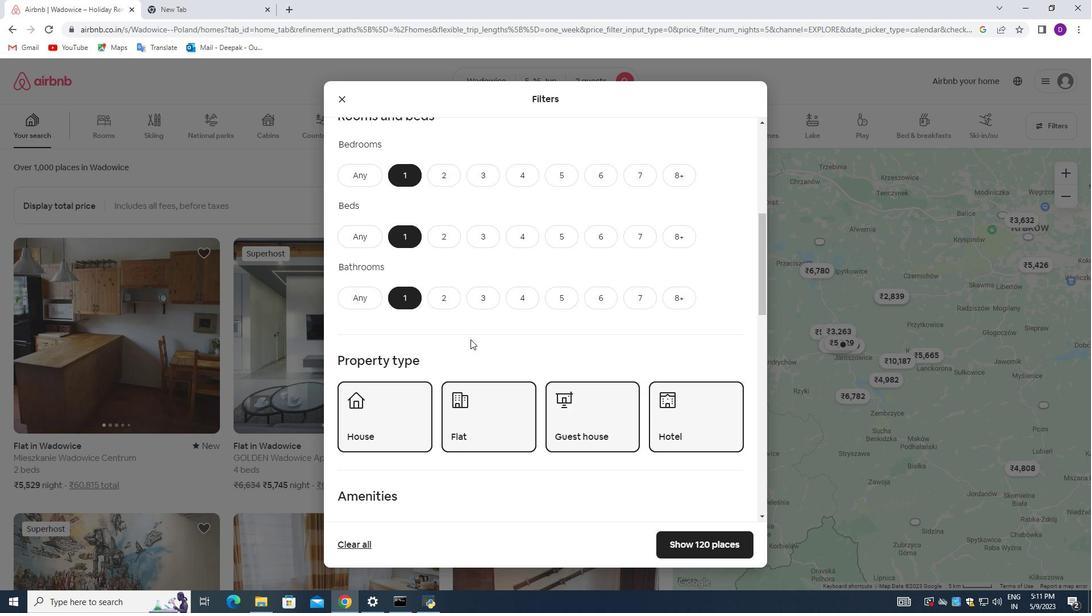 
Action: Mouse moved to (345, 389)
Screenshot: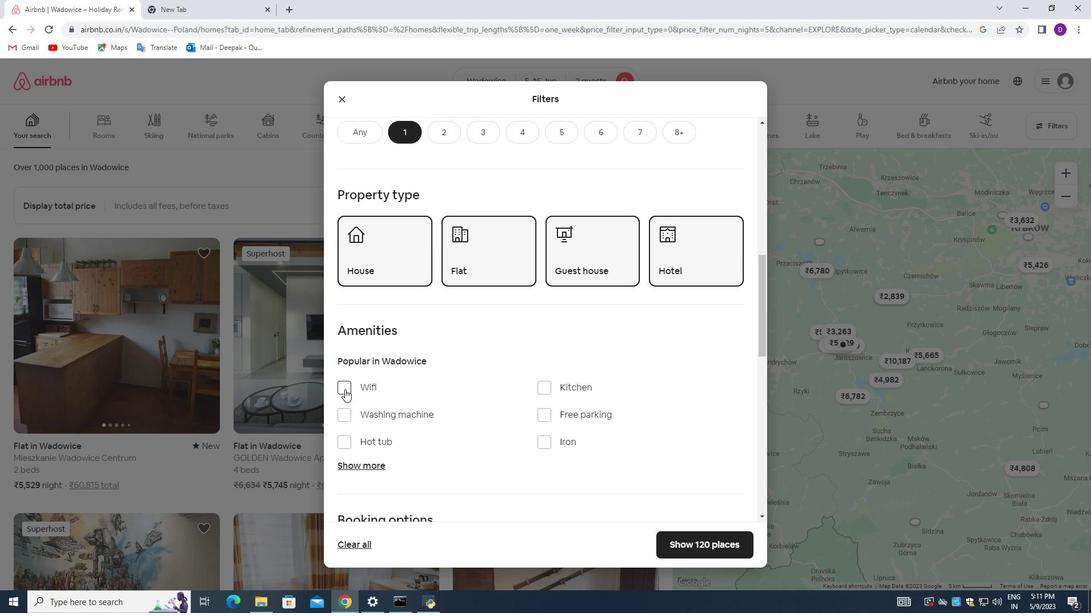 
Action: Mouse pressed left at (345, 389)
Screenshot: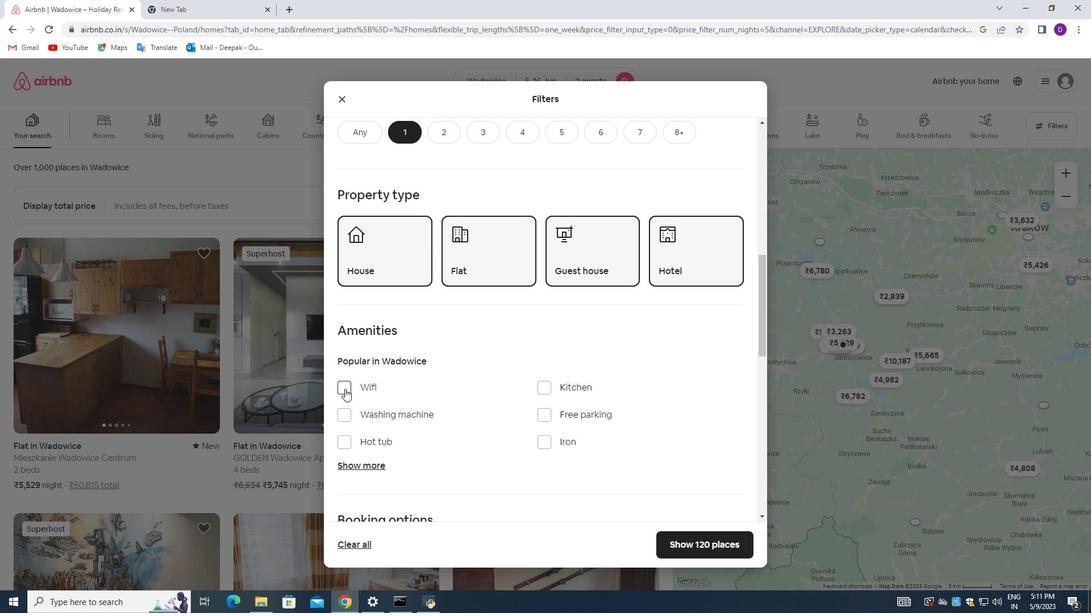 
Action: Mouse moved to (346, 414)
Screenshot: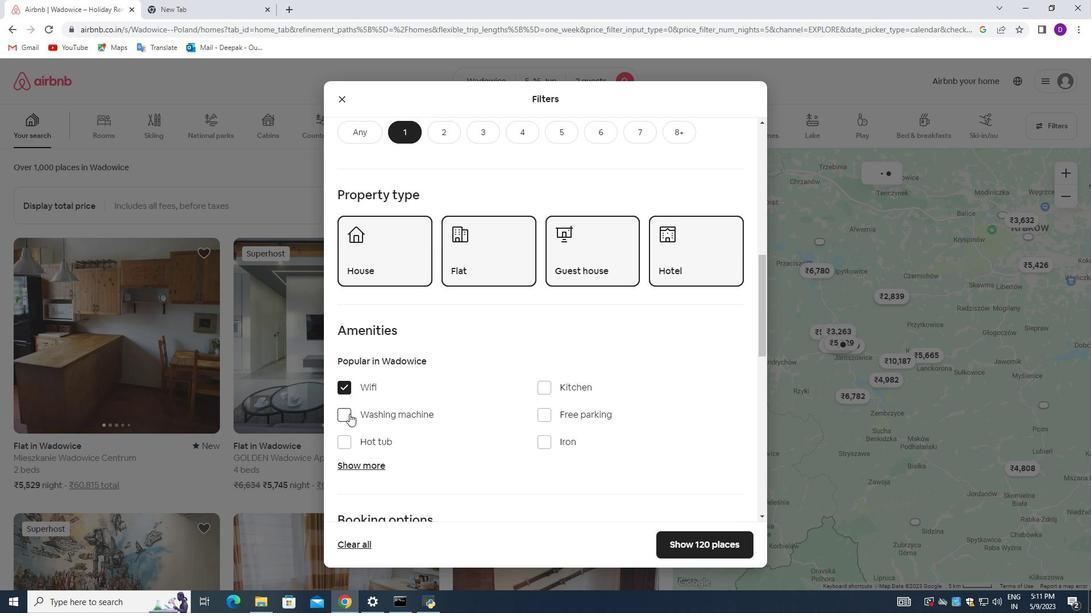 
Action: Mouse pressed left at (346, 414)
Screenshot: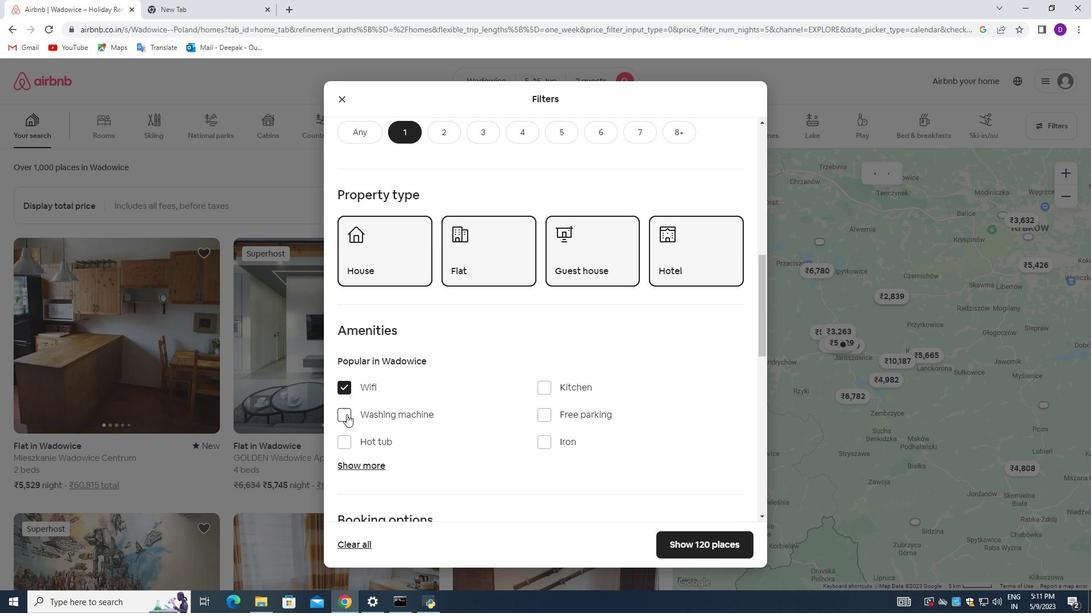 
Action: Mouse moved to (419, 367)
Screenshot: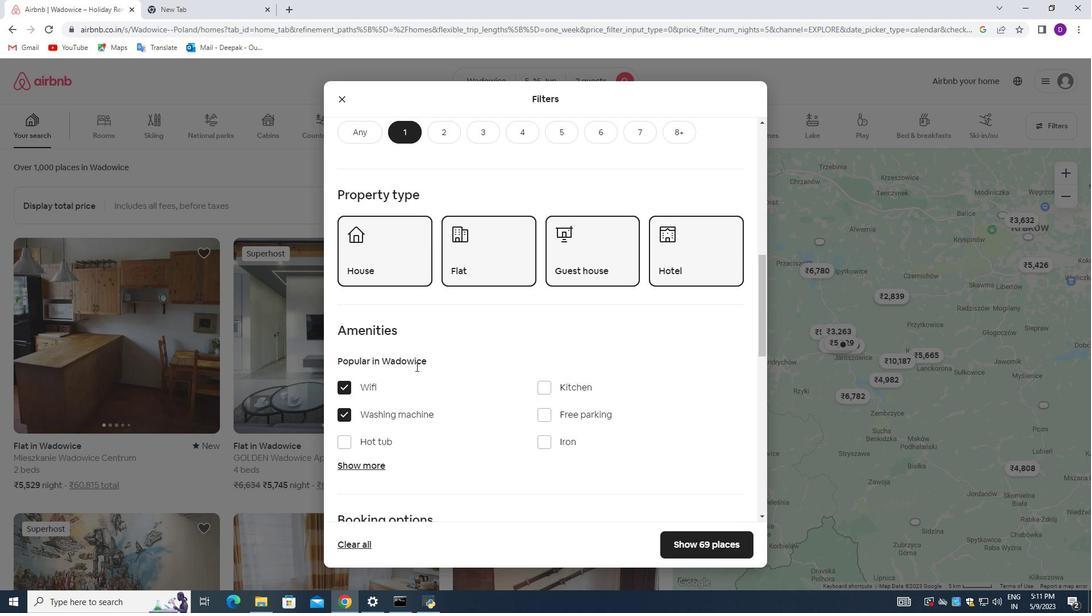 
Action: Mouse scrolled (419, 367) with delta (0, 0)
Screenshot: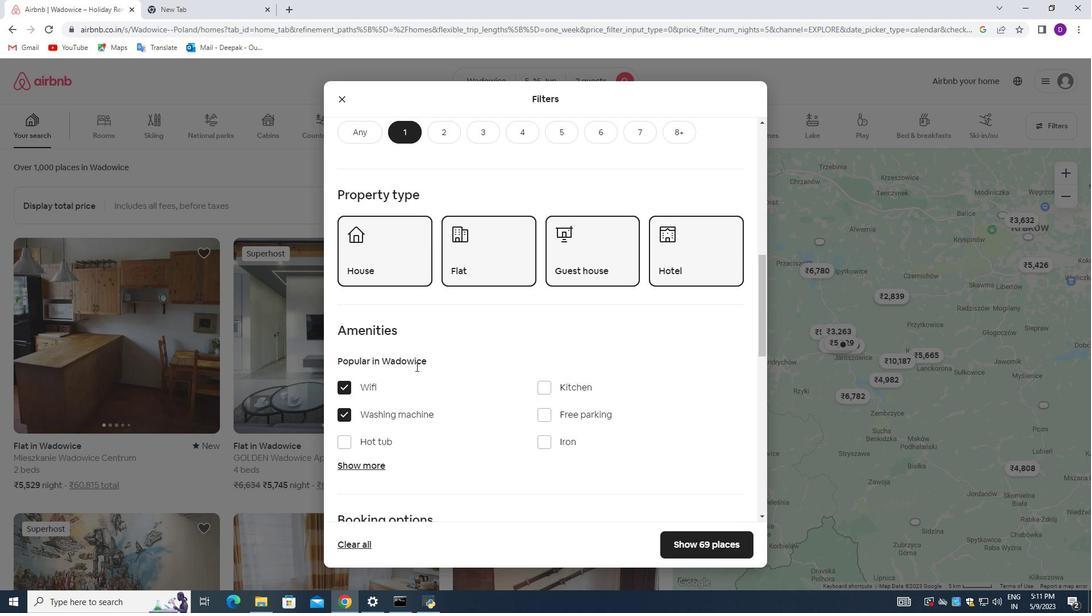 
Action: Mouse moved to (419, 368)
Screenshot: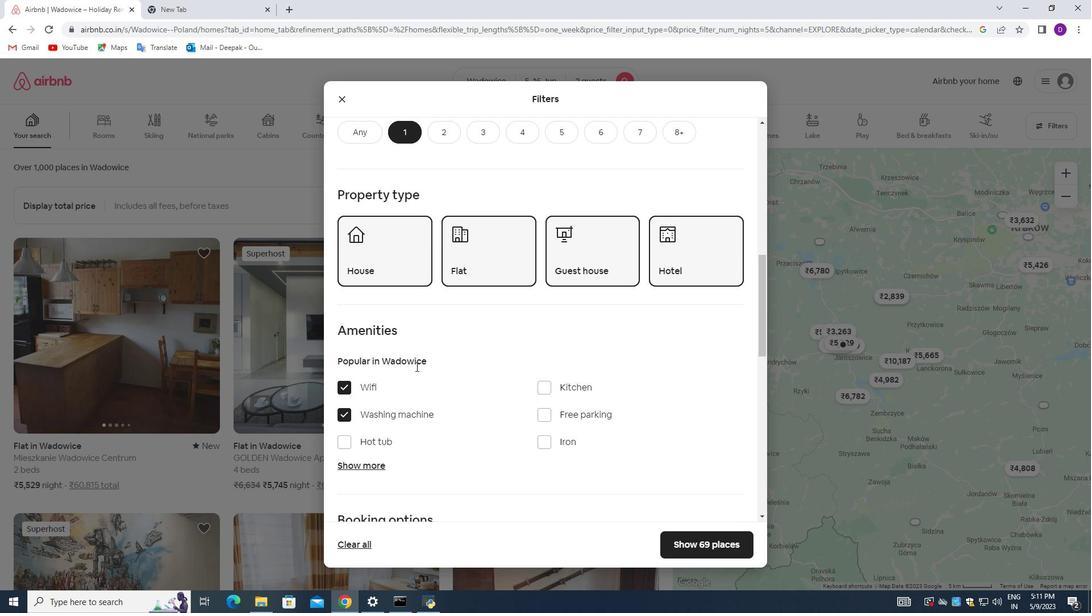 
Action: Mouse scrolled (419, 367) with delta (0, 0)
Screenshot: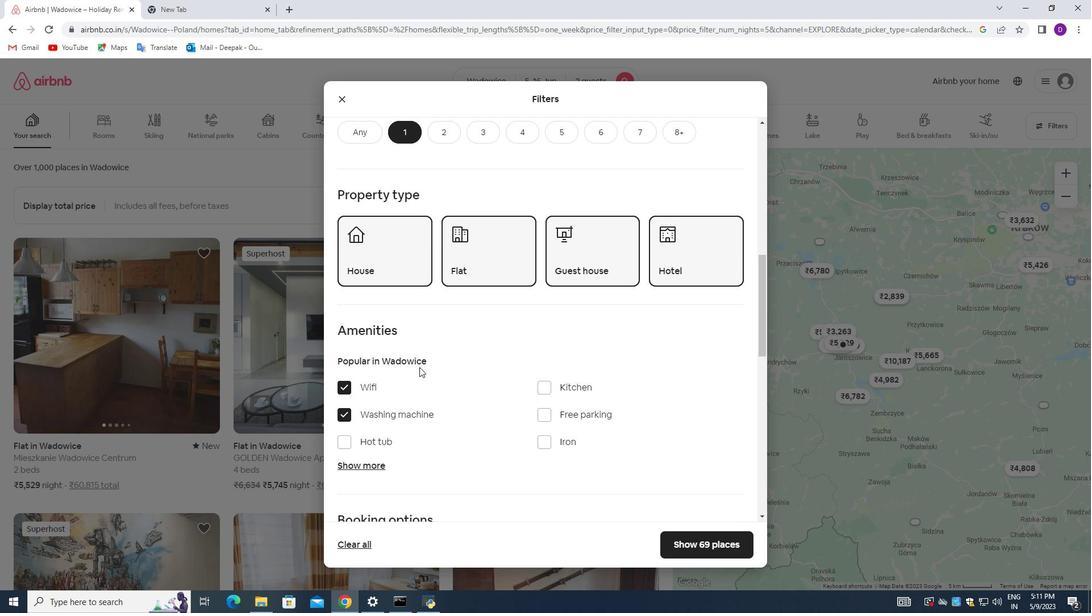 
Action: Mouse moved to (586, 397)
Screenshot: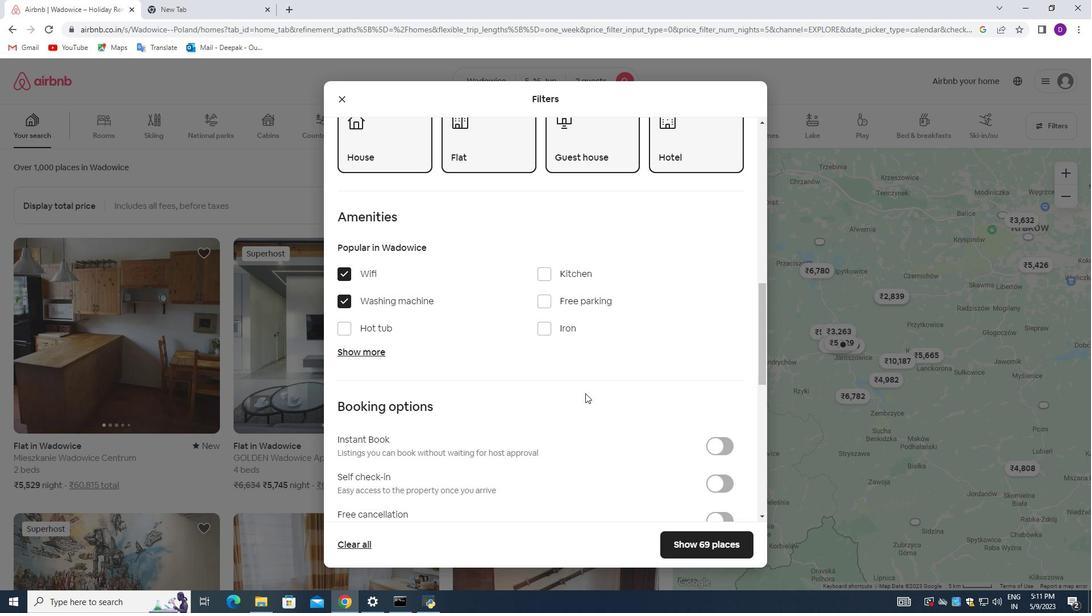 
Action: Mouse scrolled (586, 396) with delta (0, 0)
Screenshot: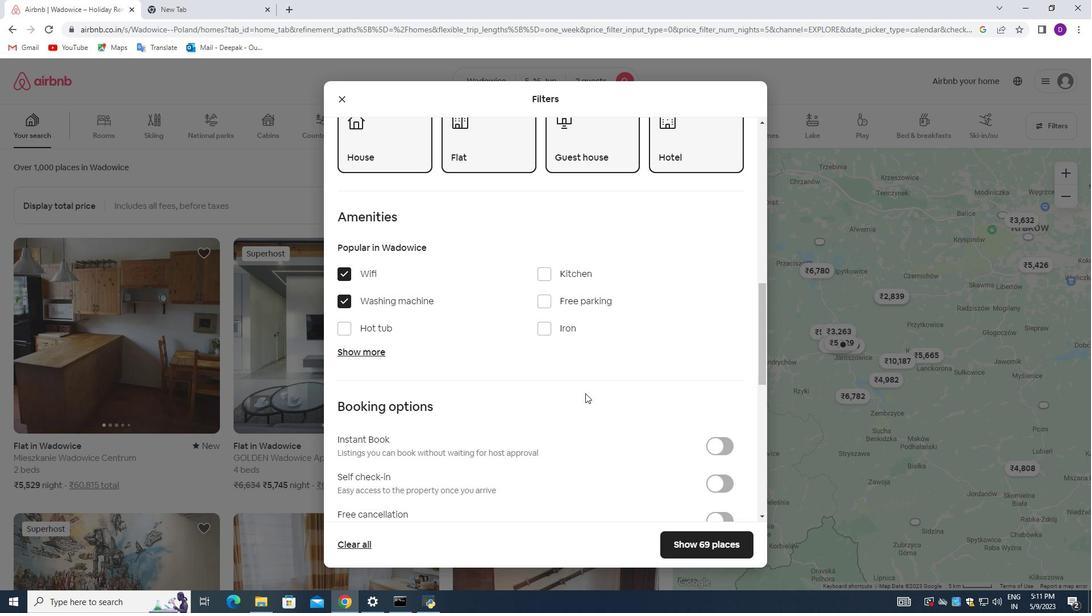 
Action: Mouse moved to (705, 422)
Screenshot: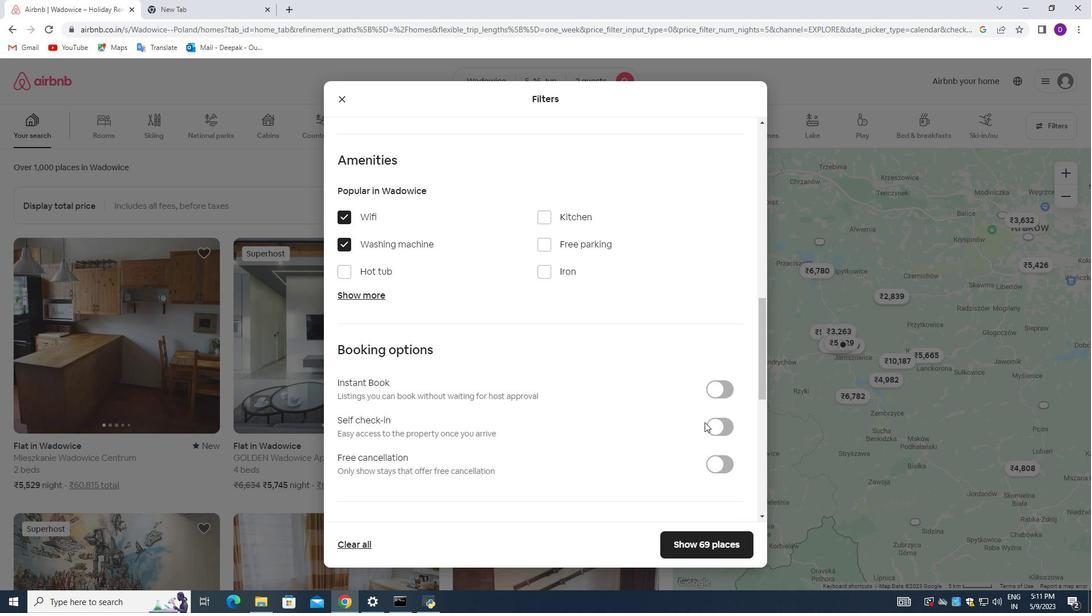 
Action: Mouse pressed left at (705, 422)
Screenshot: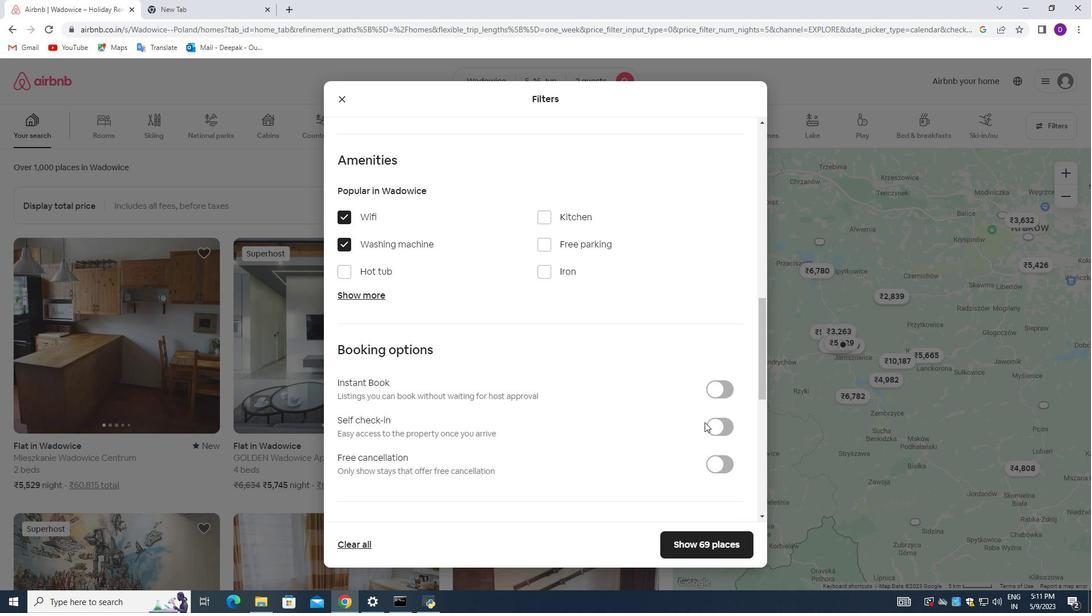 
Action: Mouse moved to (708, 425)
Screenshot: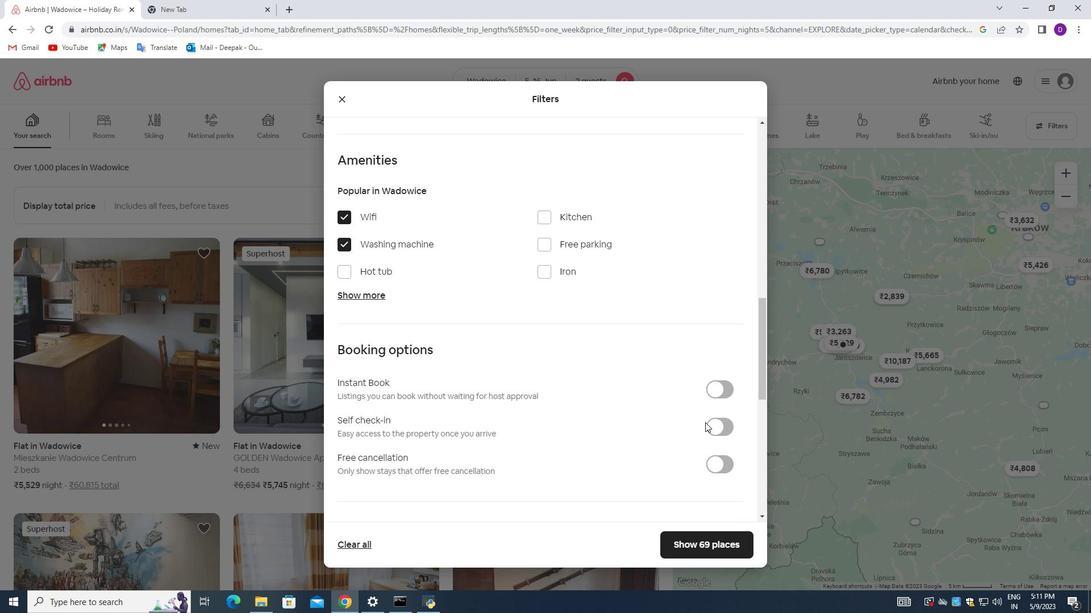 
Action: Mouse pressed left at (708, 425)
Screenshot: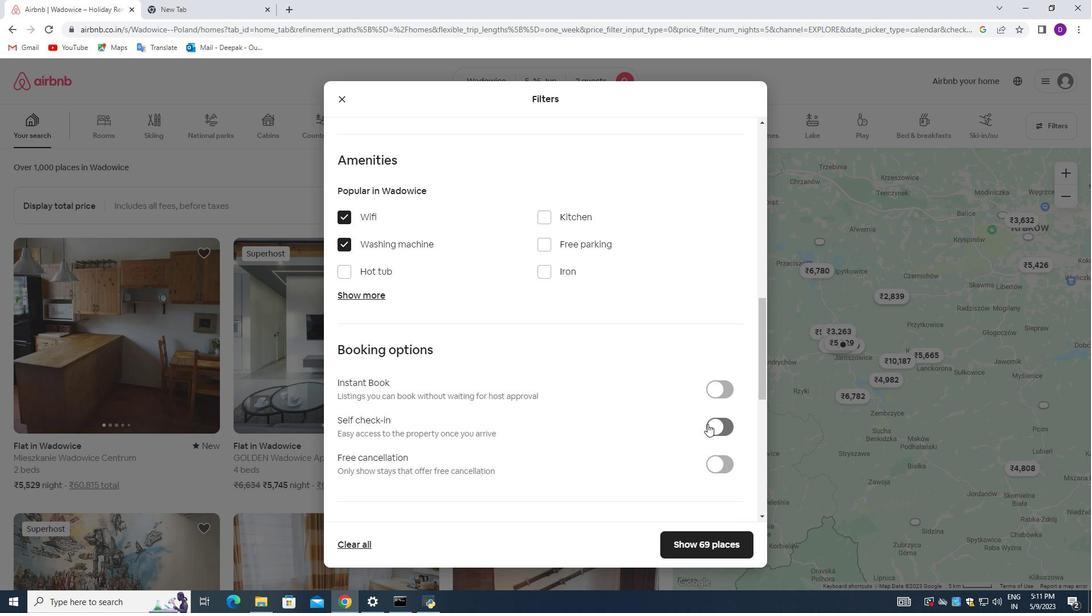 
Action: Mouse moved to (499, 426)
Screenshot: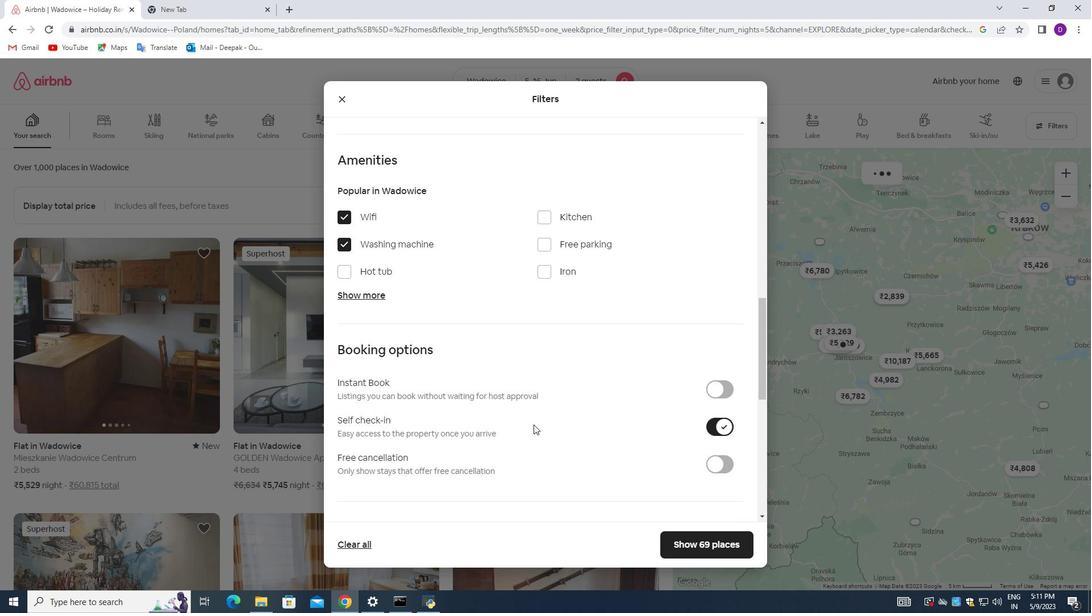 
Action: Mouse scrolled (499, 426) with delta (0, 0)
Screenshot: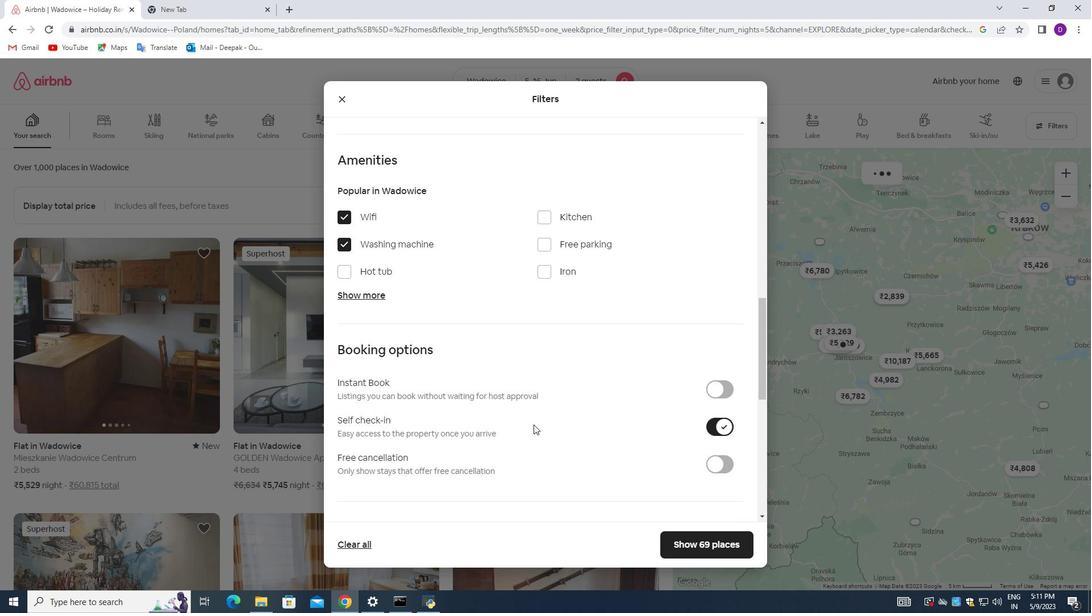 
Action: Mouse moved to (486, 427)
Screenshot: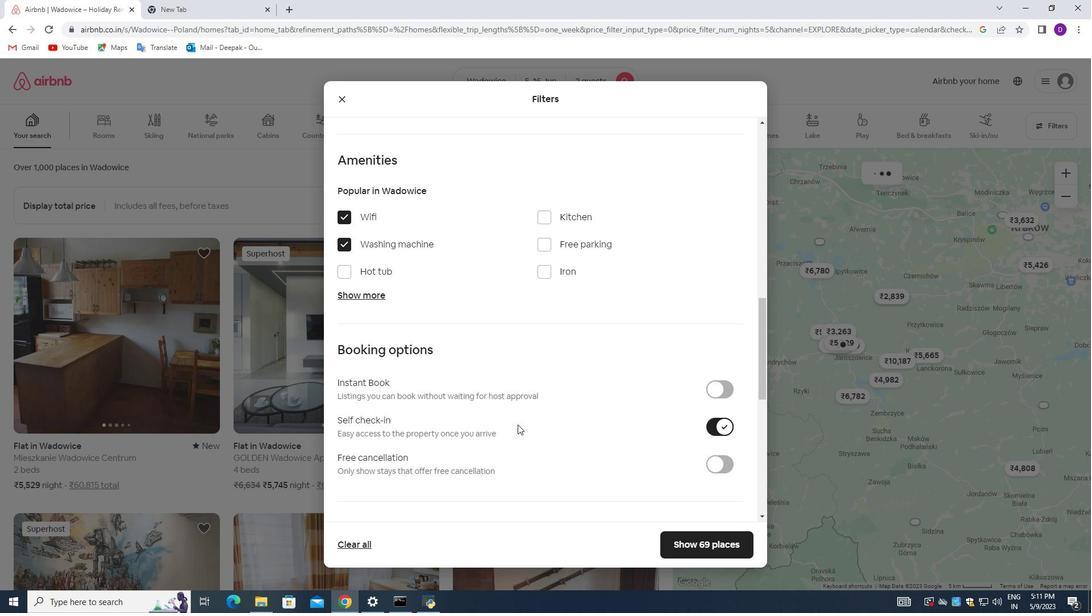 
Action: Mouse scrolled (486, 426) with delta (0, 0)
Screenshot: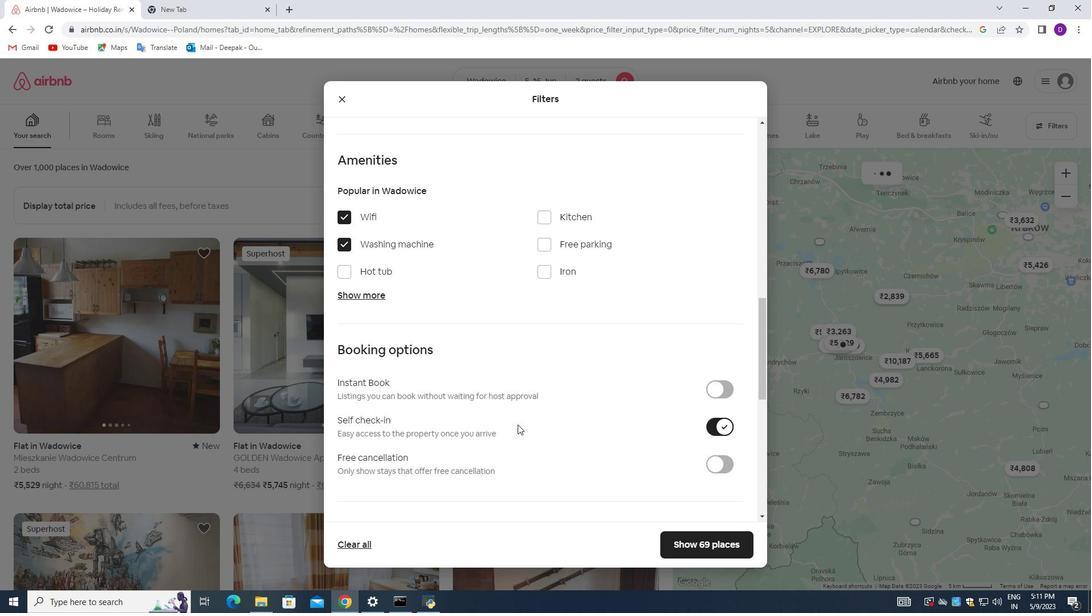 
Action: Mouse moved to (461, 430)
Screenshot: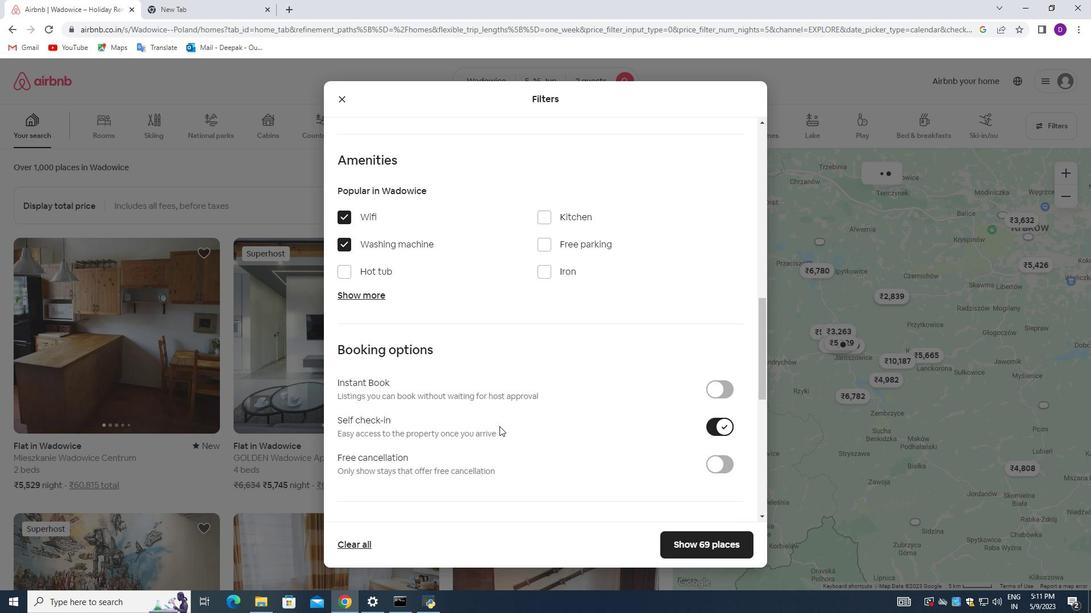
Action: Mouse scrolled (462, 429) with delta (0, 0)
Screenshot: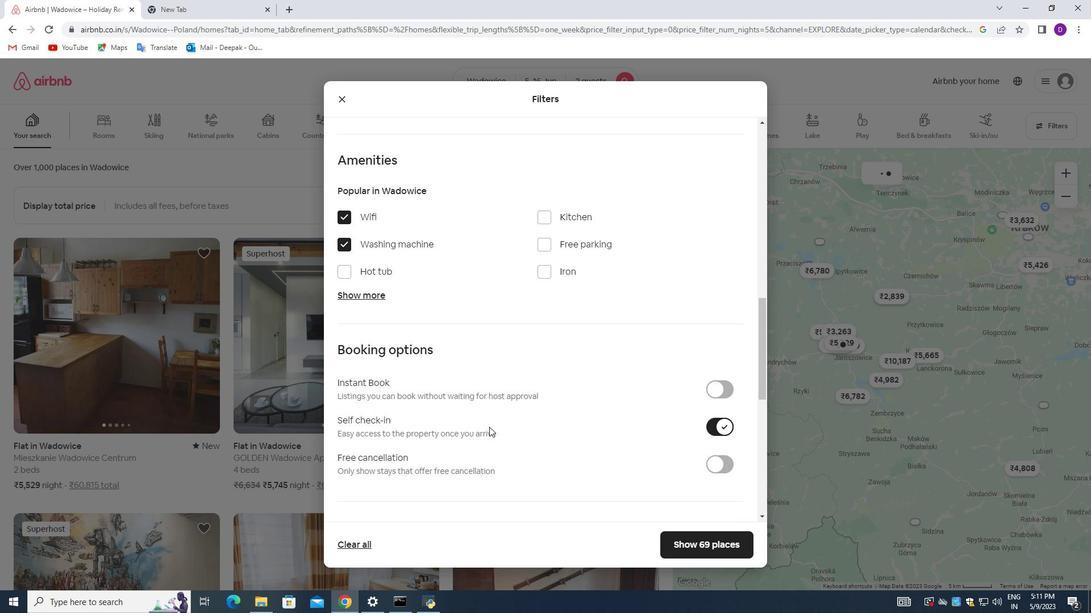 
Action: Mouse moved to (458, 430)
Screenshot: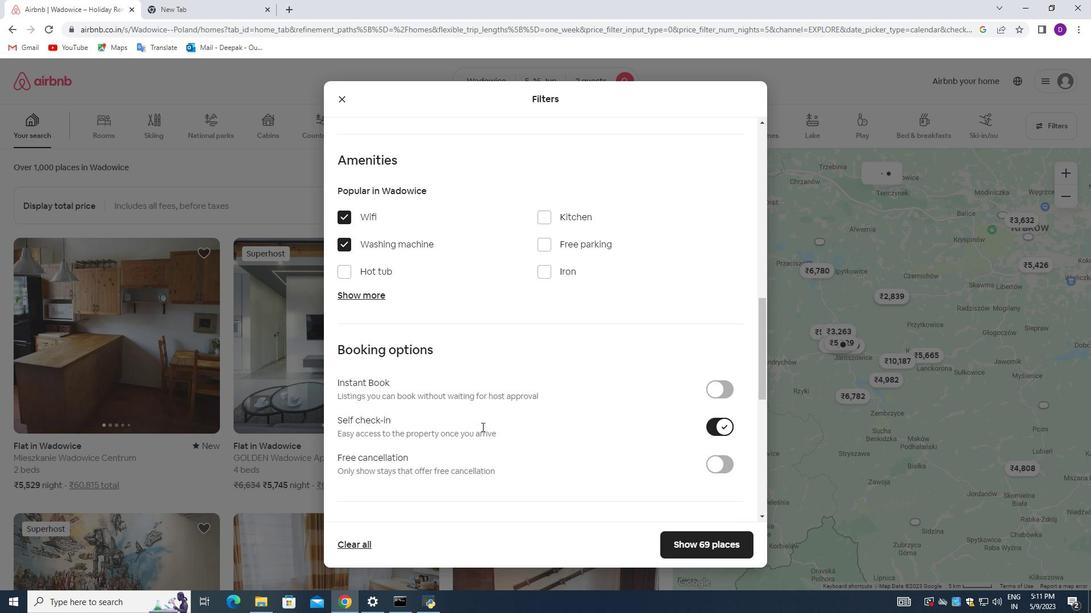 
Action: Mouse scrolled (458, 430) with delta (0, 0)
Screenshot: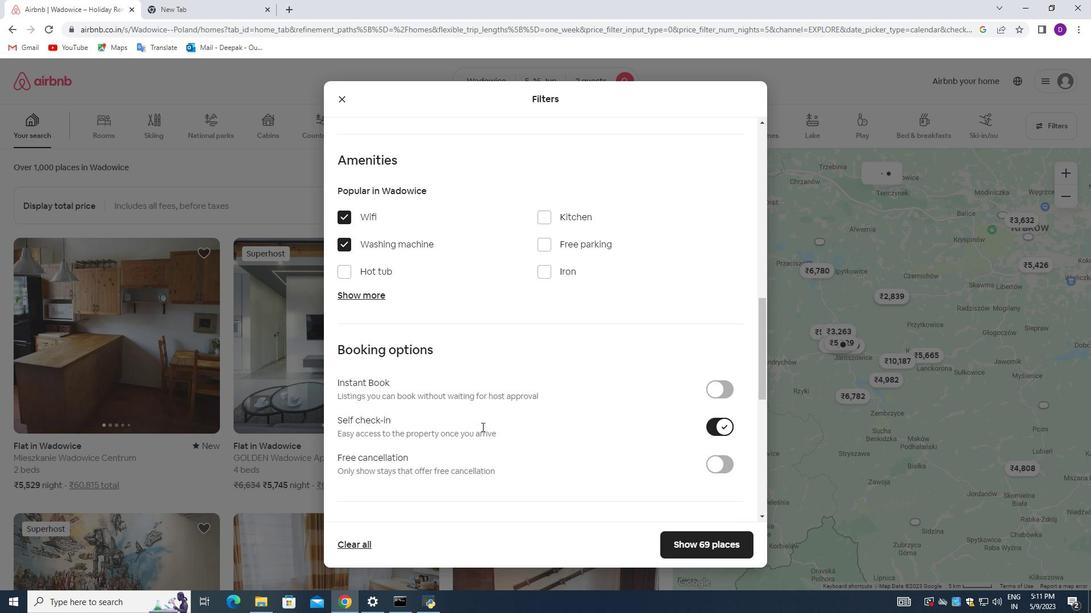
Action: Mouse moved to (435, 463)
Screenshot: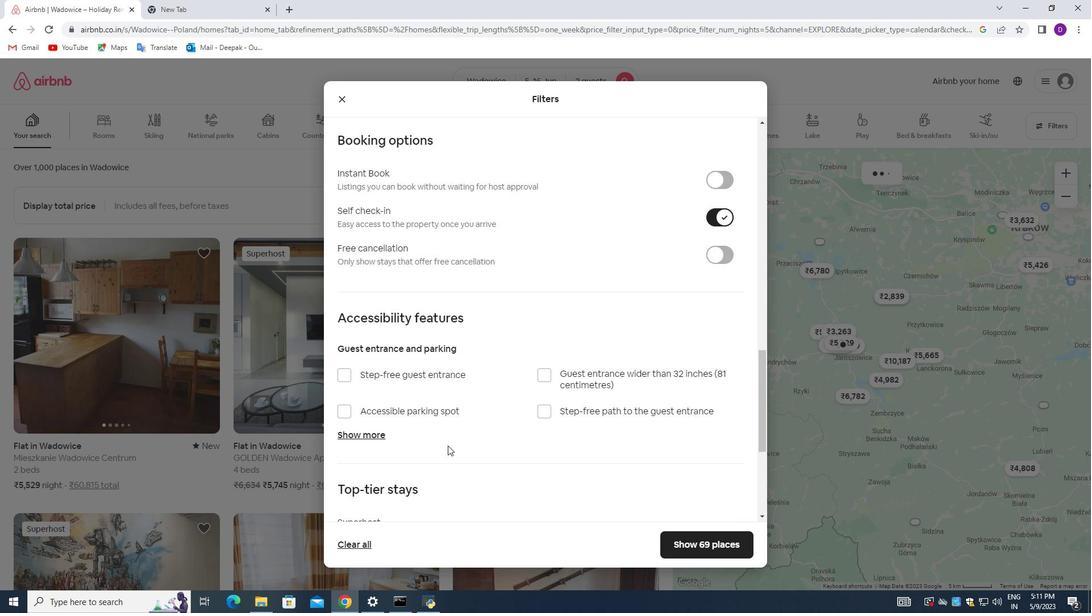 
Action: Mouse scrolled (437, 462) with delta (0, 0)
Screenshot: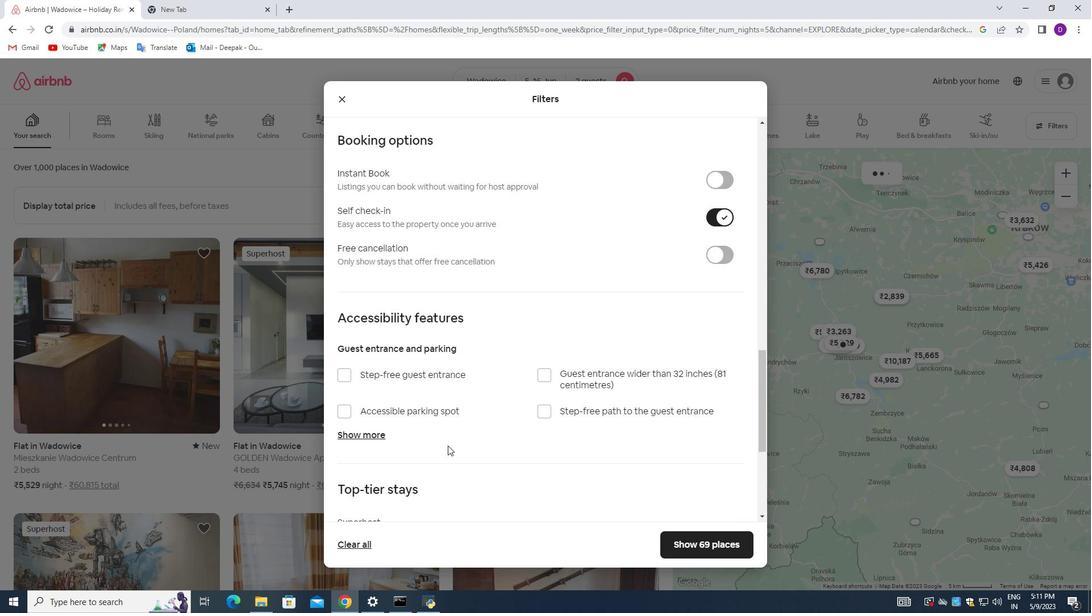 
Action: Mouse scrolled (432, 467) with delta (0, 0)
Screenshot: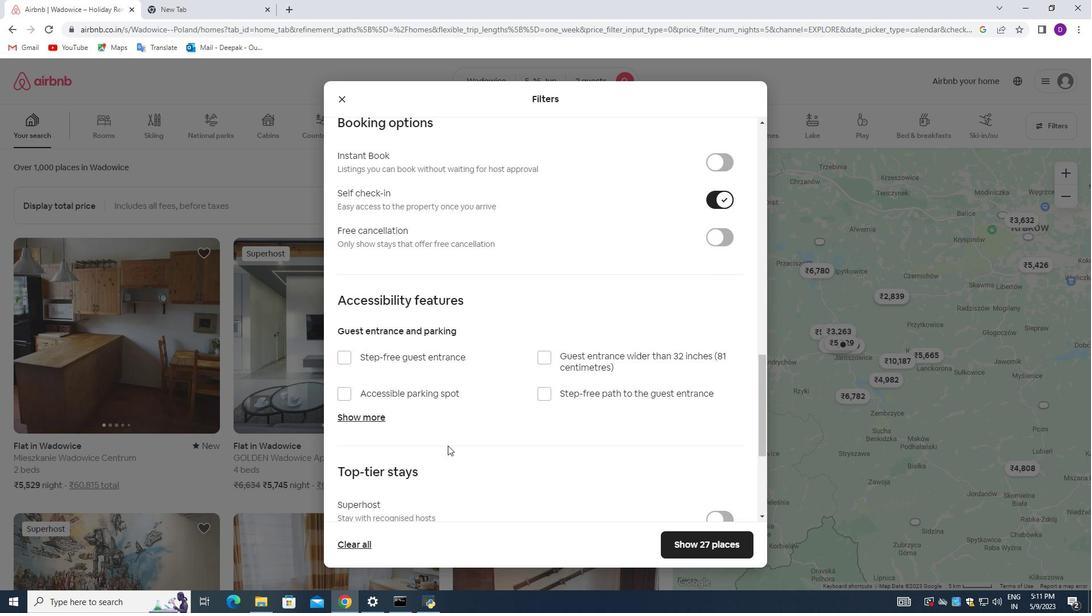 
Action: Mouse scrolled (434, 463) with delta (0, 0)
Screenshot: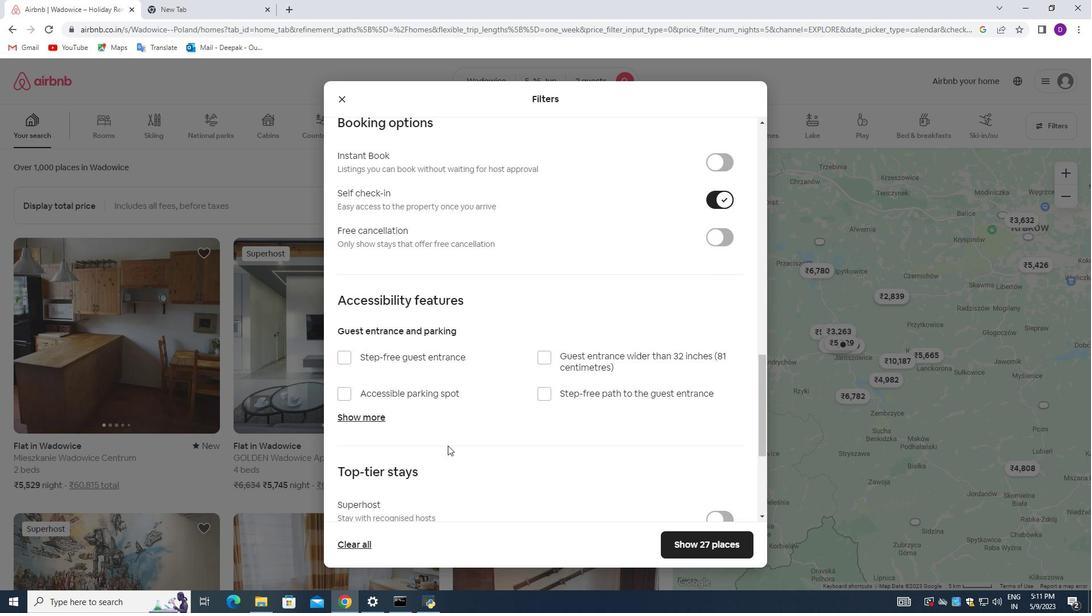 
Action: Mouse scrolled (435, 462) with delta (0, 0)
Screenshot: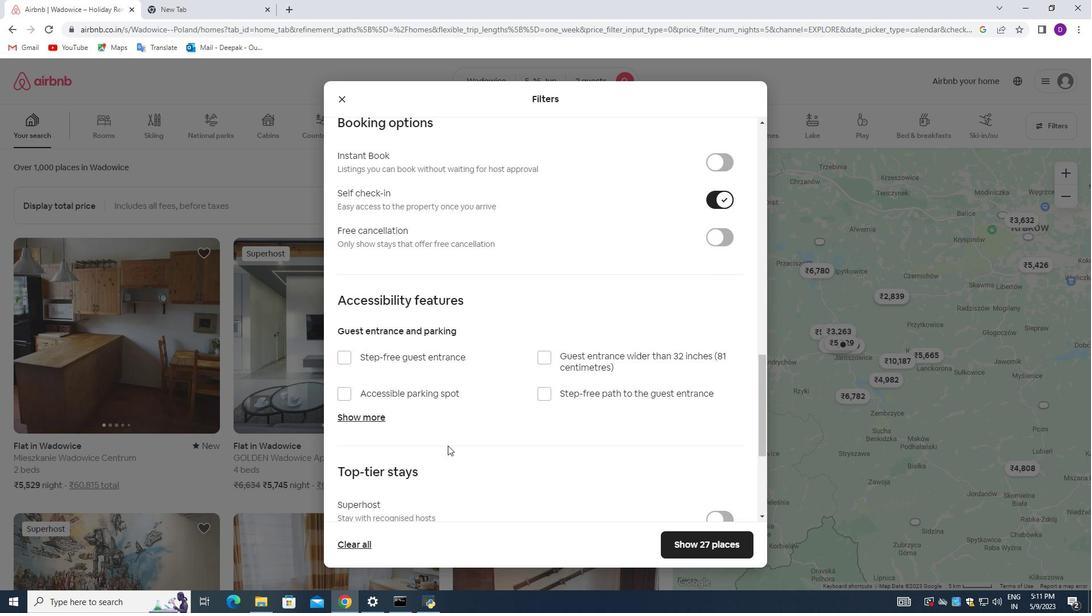 
Action: Mouse moved to (429, 468)
Screenshot: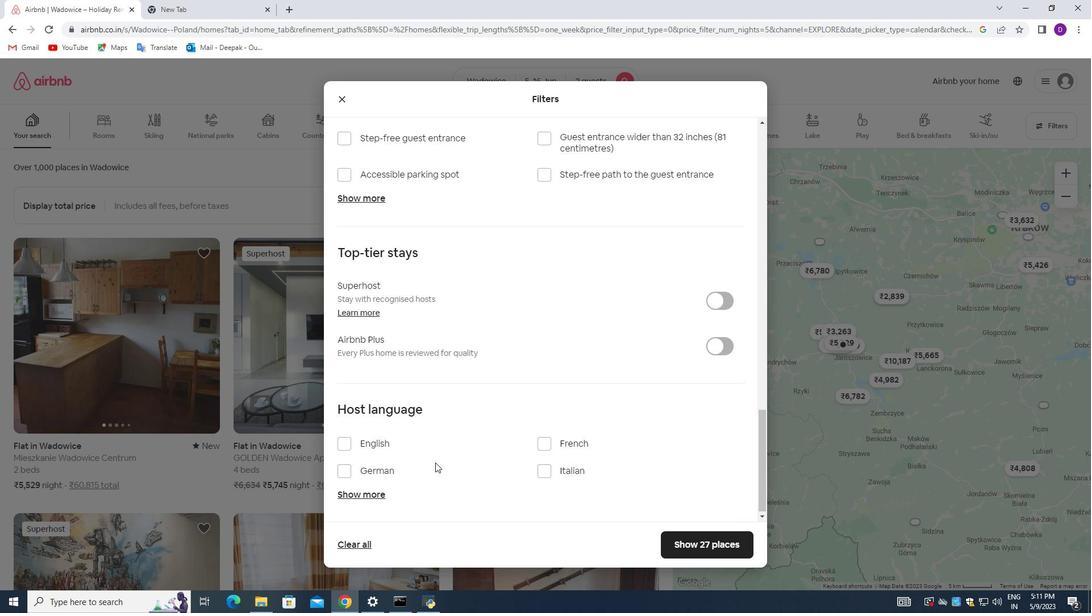 
Action: Mouse scrolled (429, 468) with delta (0, 0)
Screenshot: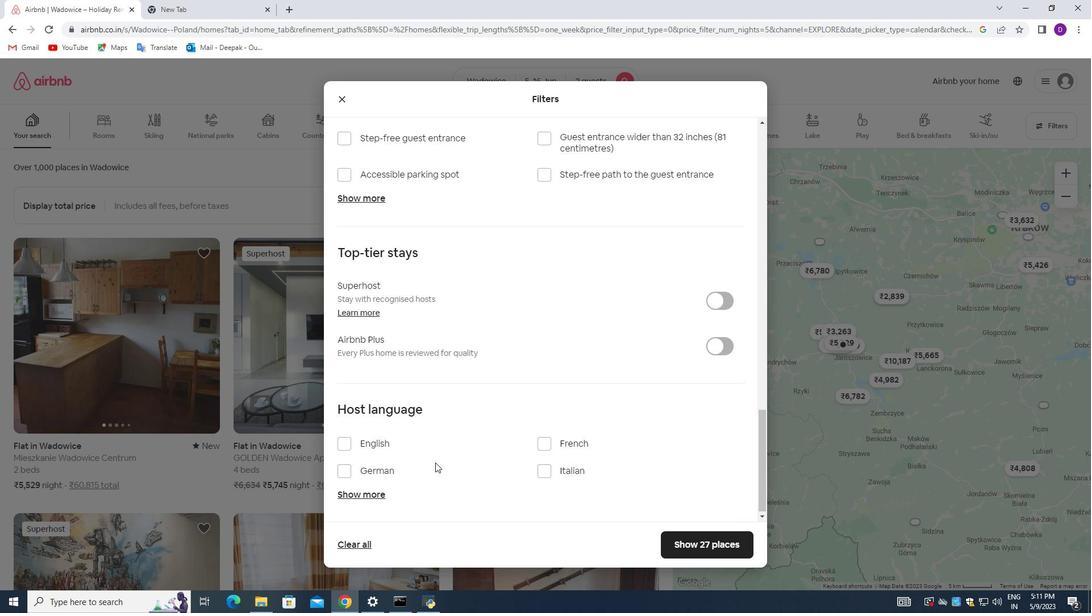 
Action: Mouse moved to (424, 471)
Screenshot: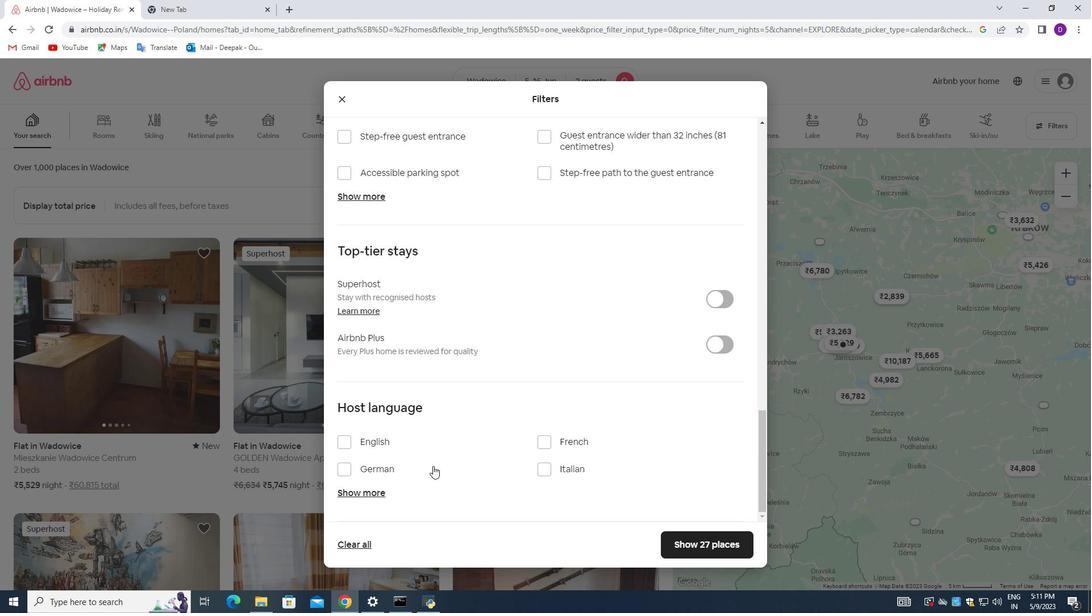 
Action: Mouse scrolled (424, 471) with delta (0, 0)
Screenshot: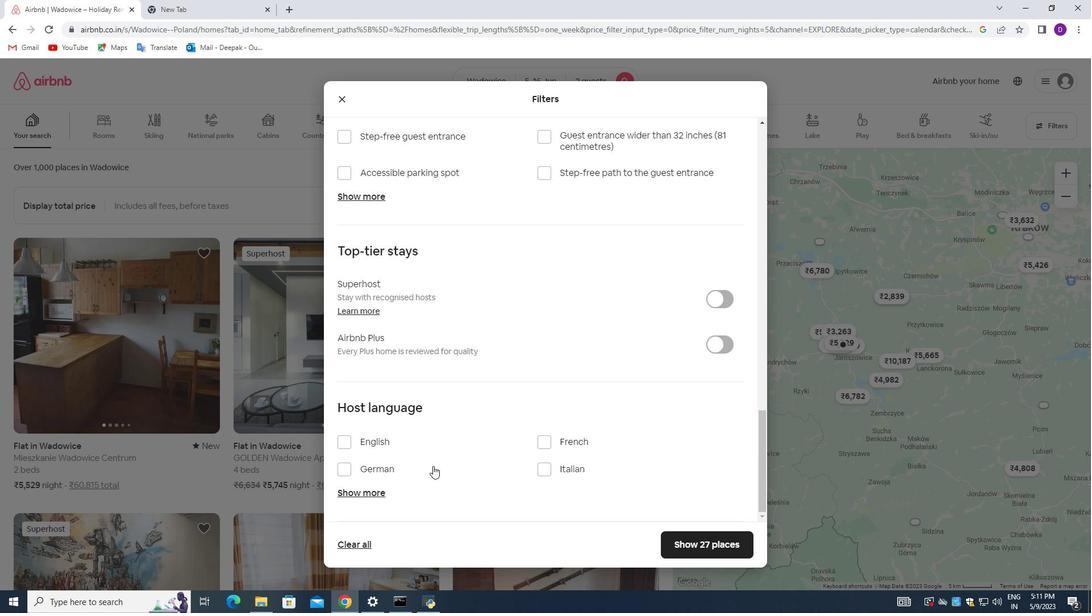 
Action: Mouse moved to (339, 442)
Screenshot: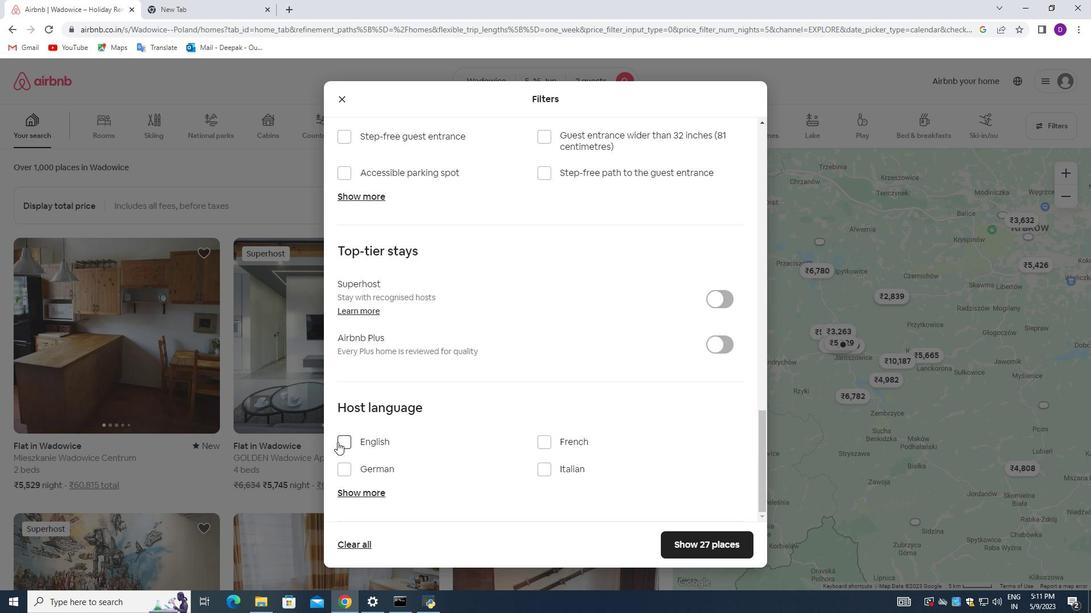 
Action: Mouse pressed left at (339, 442)
Screenshot: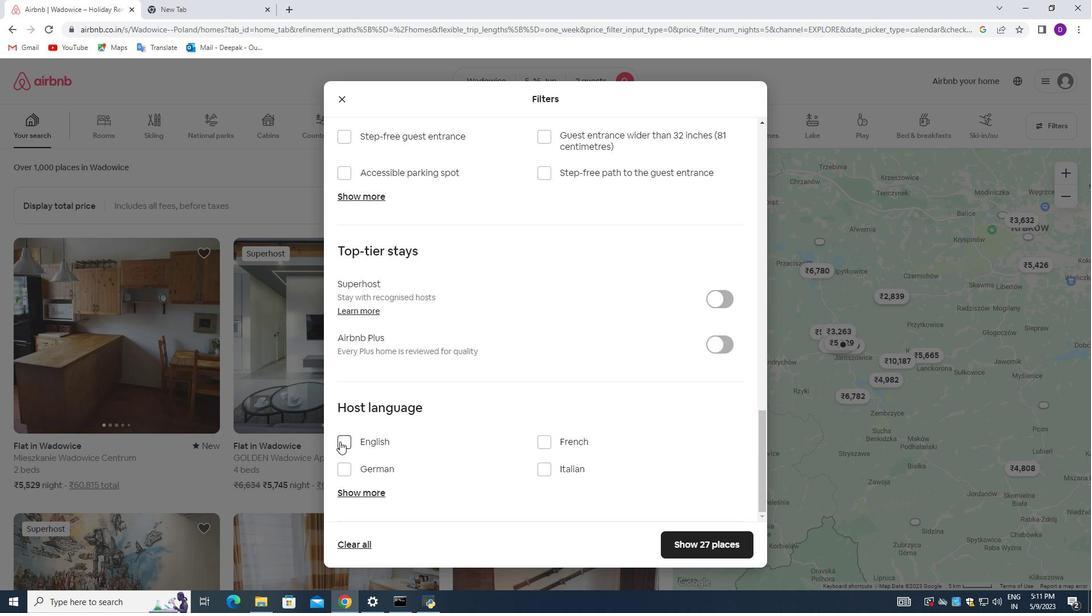 
Action: Mouse moved to (671, 546)
Screenshot: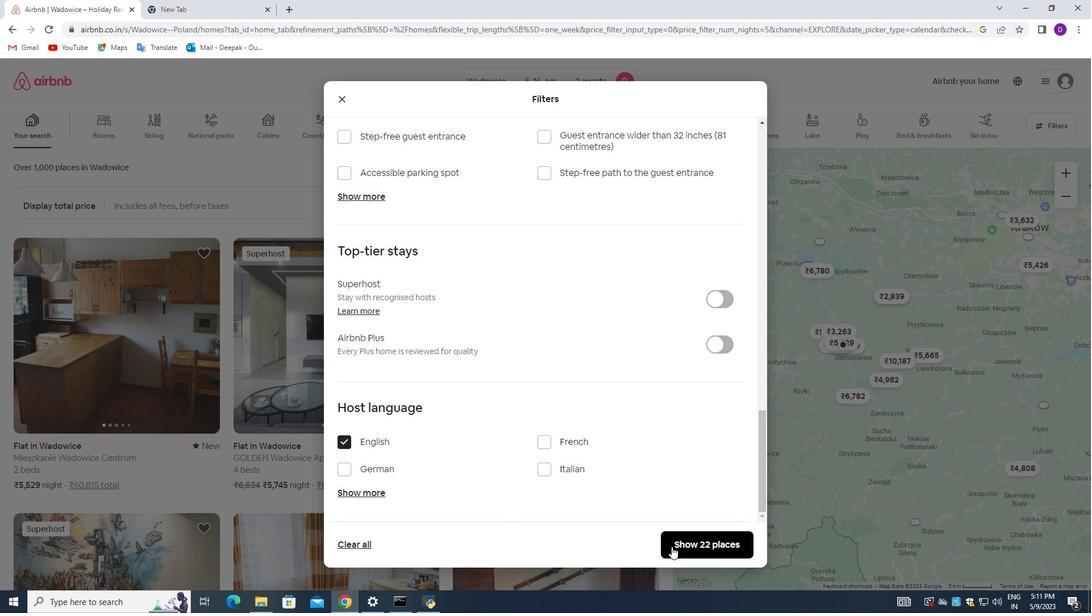 
Action: Mouse pressed left at (671, 546)
Screenshot: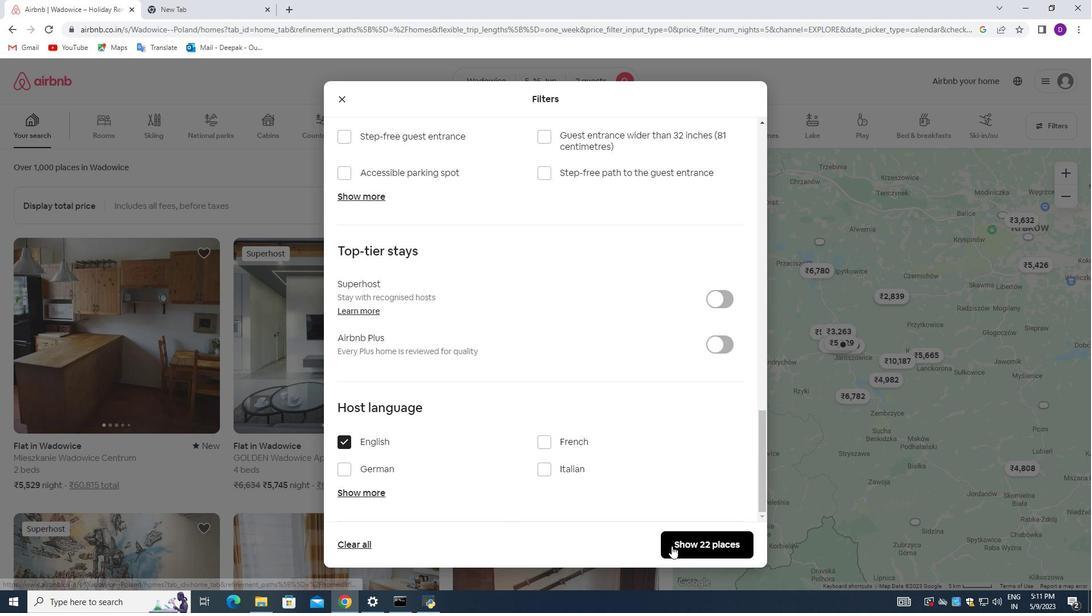
Action: Mouse moved to (595, 416)
Screenshot: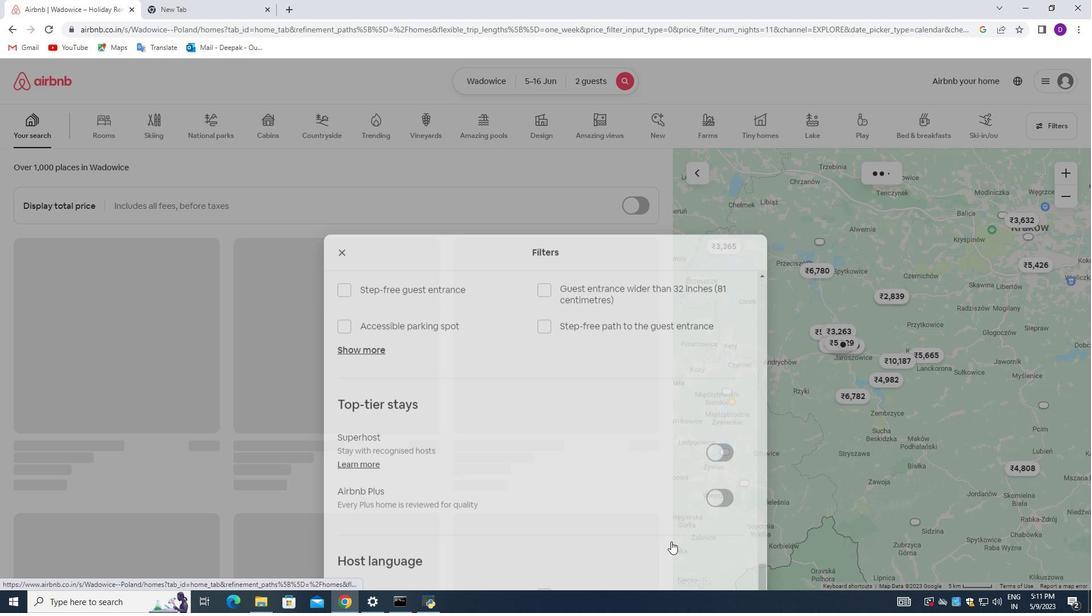 
